 Task: Look for space in Jūybār, Iran from 4th June, 2023 to 15th June, 2023 for 2 adults in price range Rs.10000 to Rs.15000. Place can be entire place with 1  bedroom having 1 bed and 1 bathroom. Property type can be house, flat, guest house, hotel. Booking option can be shelf check-in. Required host language is English.
Action: Mouse moved to (537, 82)
Screenshot: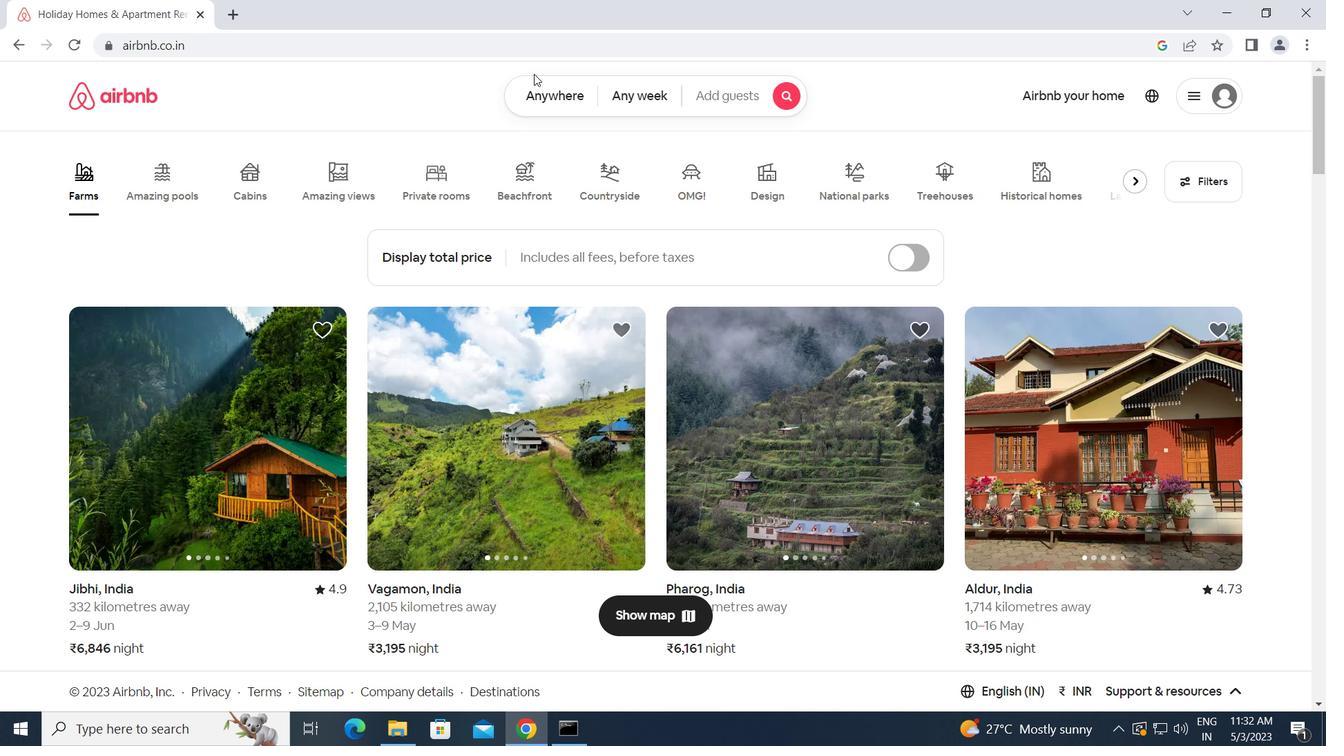 
Action: Mouse pressed left at (537, 82)
Screenshot: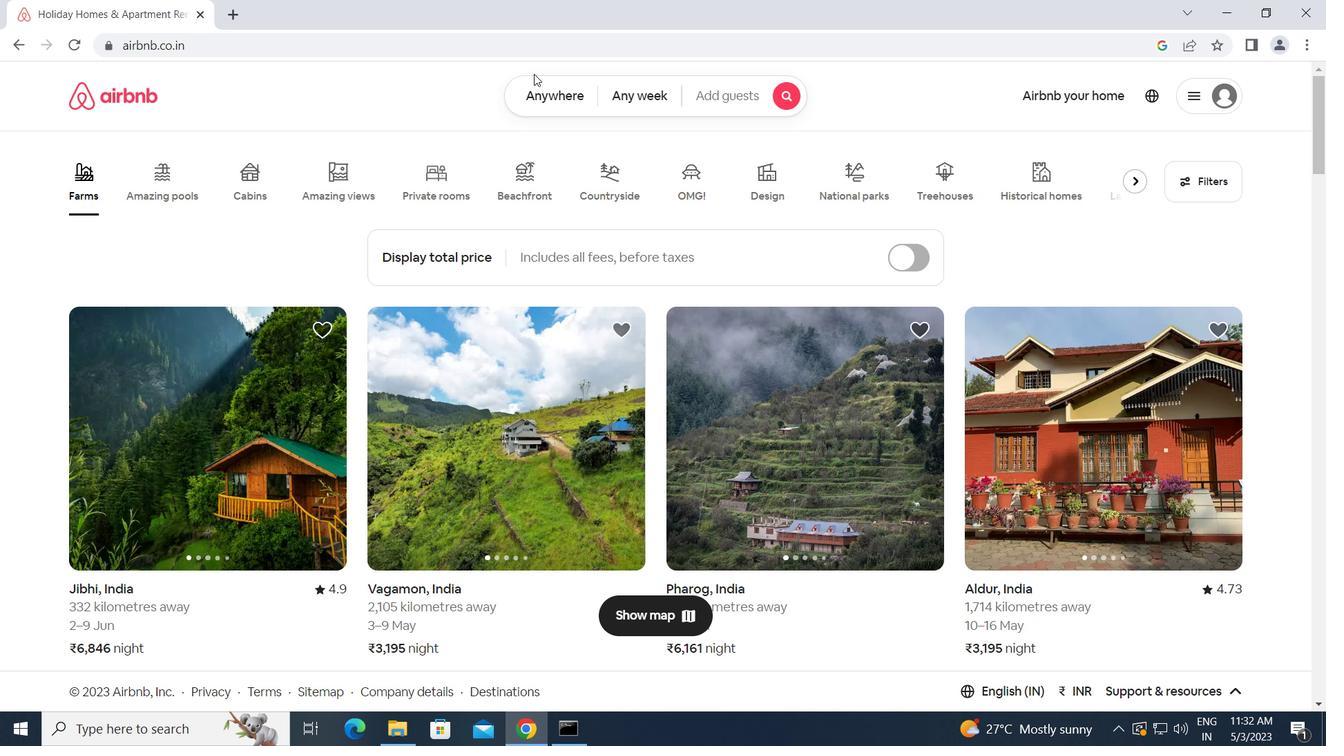 
Action: Mouse moved to (453, 149)
Screenshot: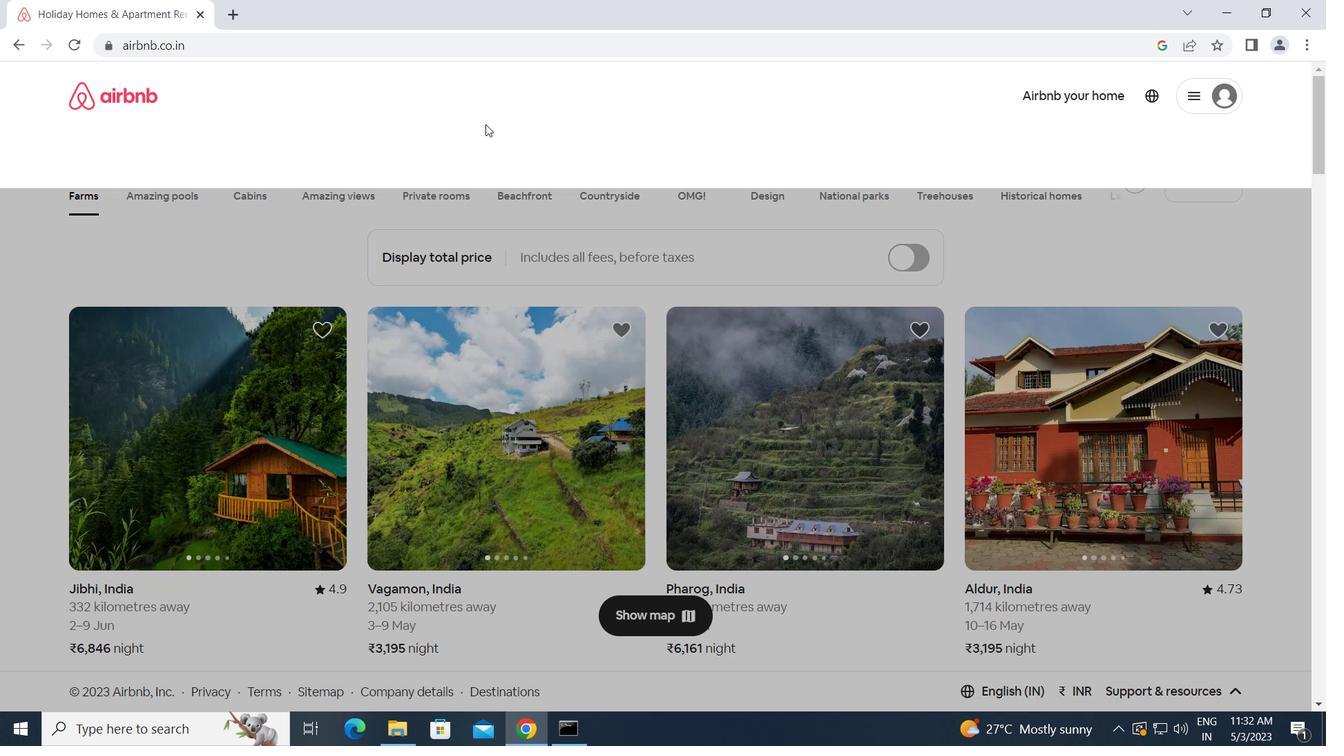 
Action: Mouse pressed left at (453, 149)
Screenshot: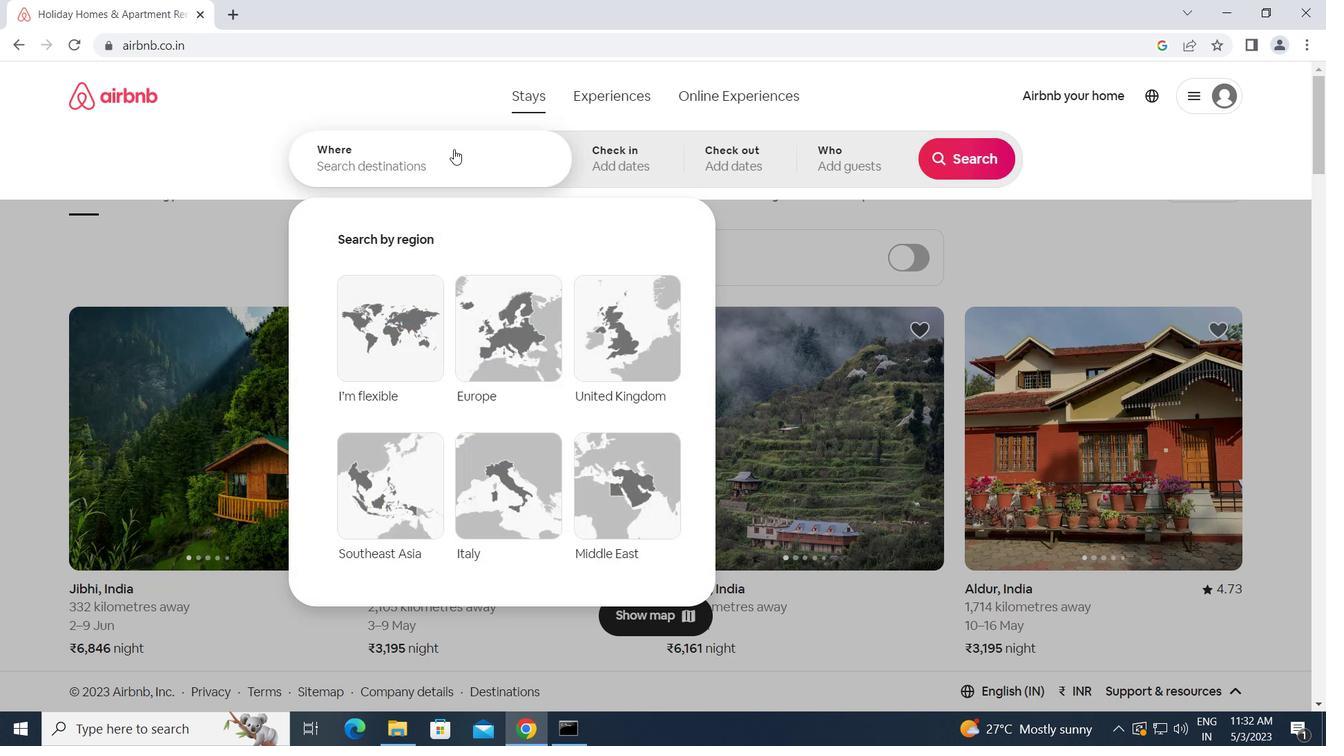 
Action: Key pressed j<Key.caps_lock>uybar,<Key.space><Key.caps_lock>i<Key.caps_lock>ran<Key.enter>
Screenshot: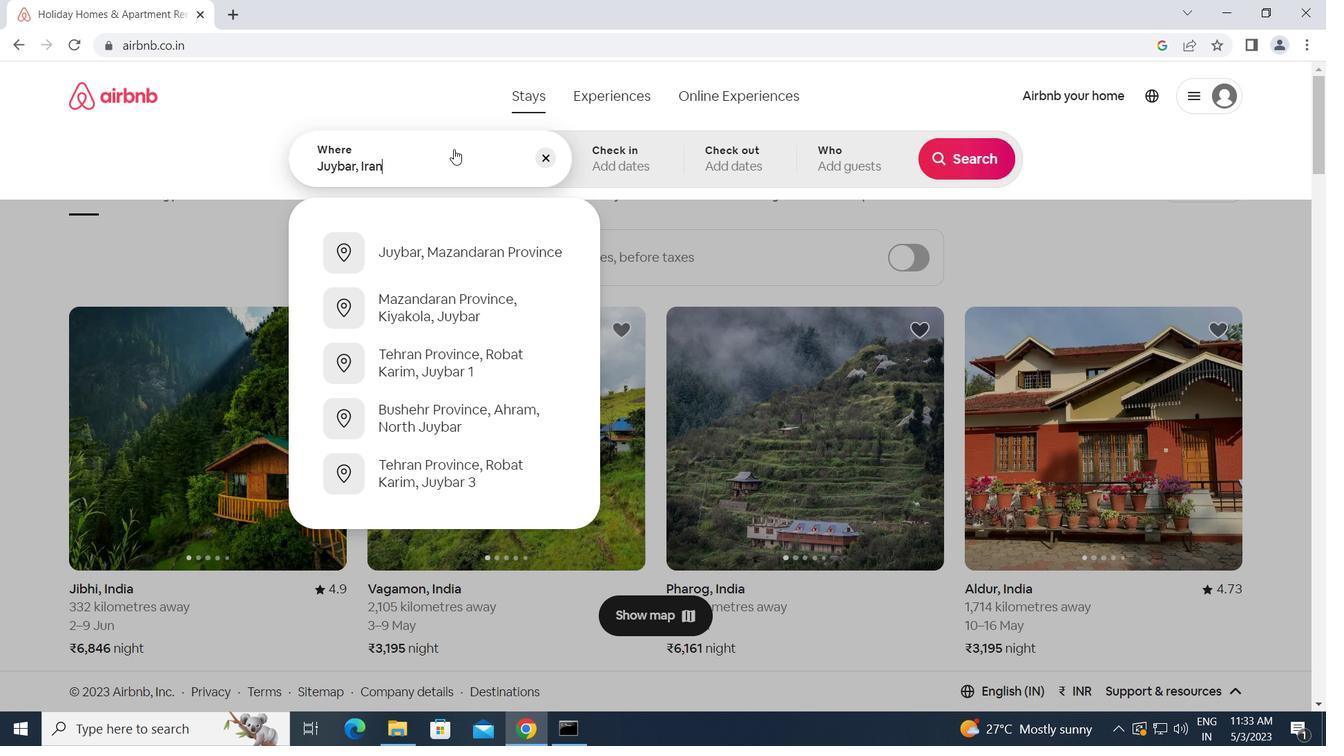 
Action: Mouse moved to (707, 410)
Screenshot: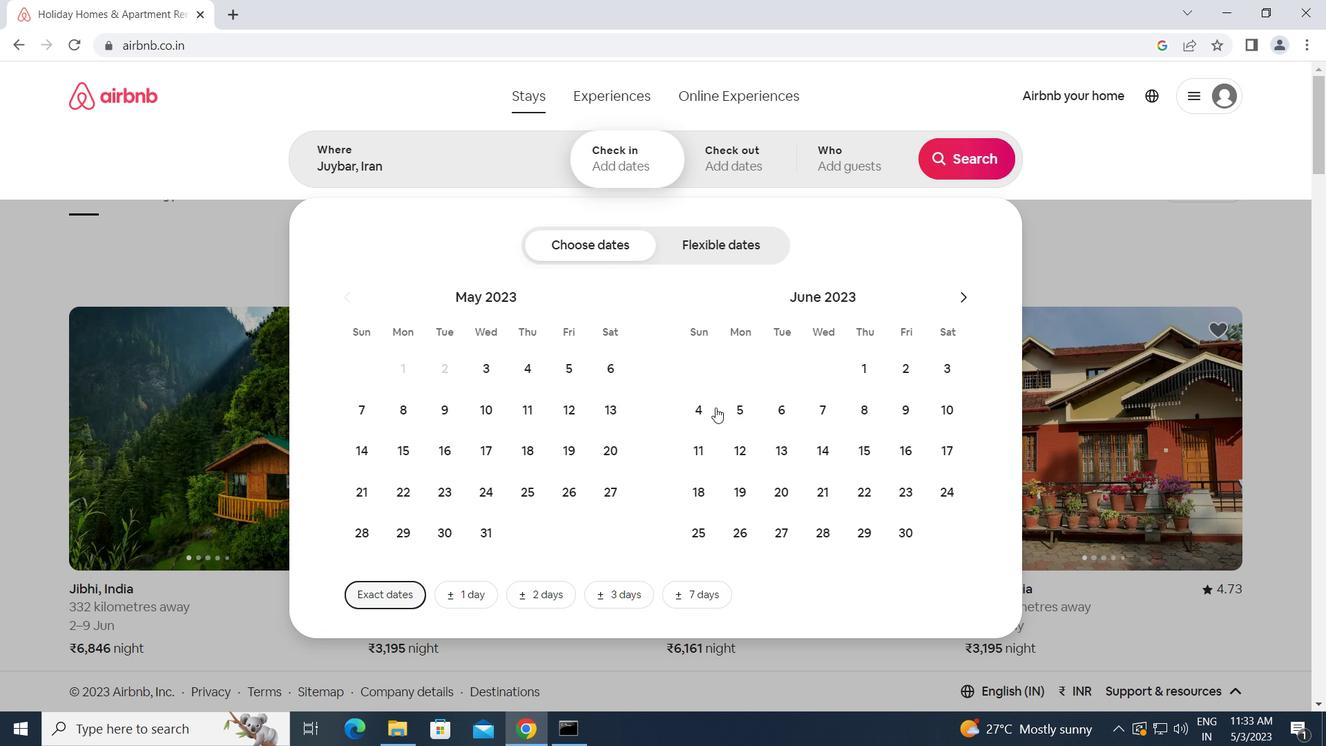 
Action: Mouse pressed left at (707, 410)
Screenshot: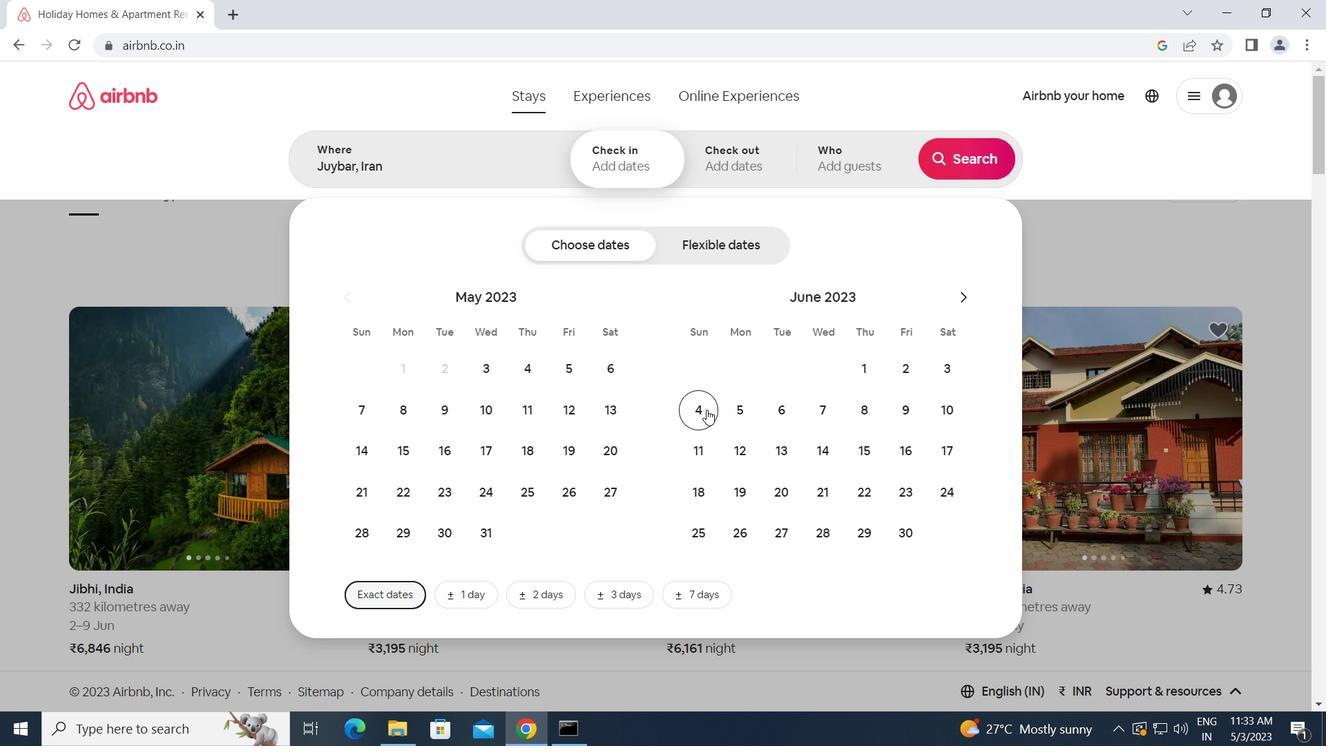 
Action: Mouse moved to (861, 453)
Screenshot: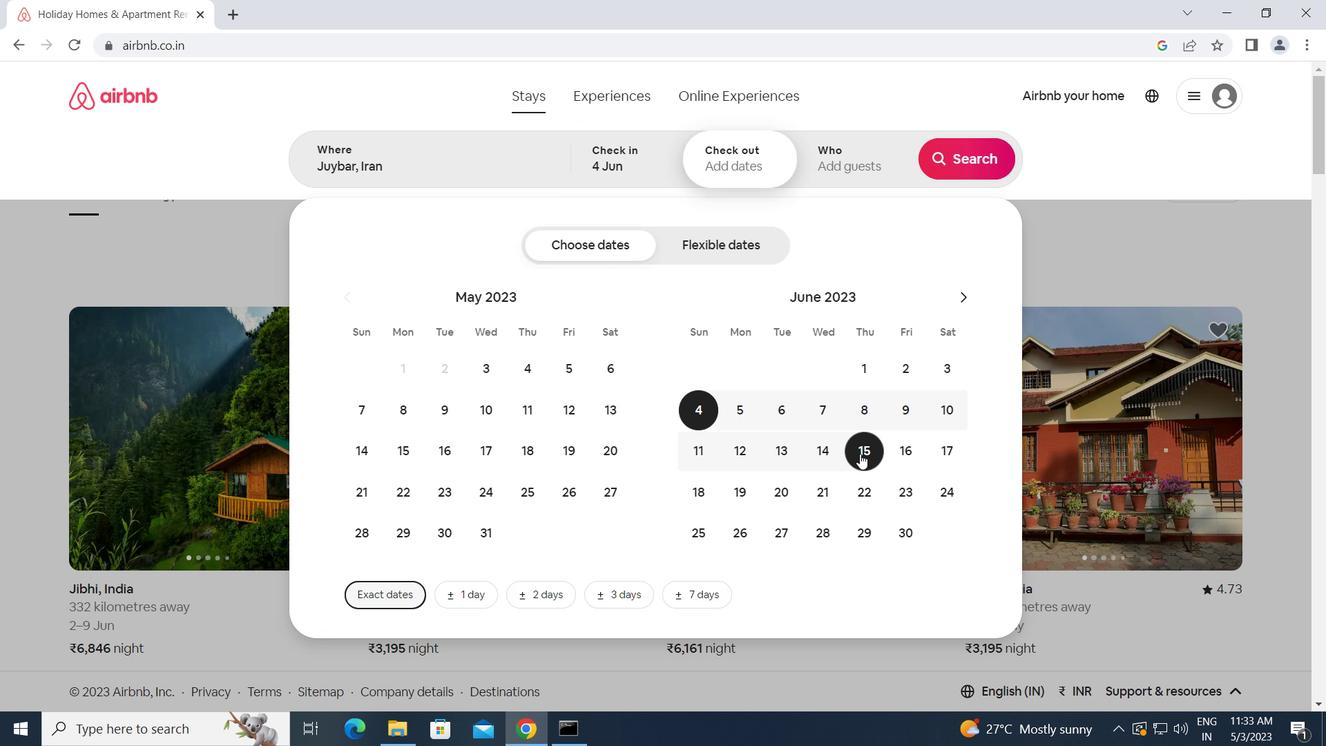 
Action: Mouse pressed left at (861, 453)
Screenshot: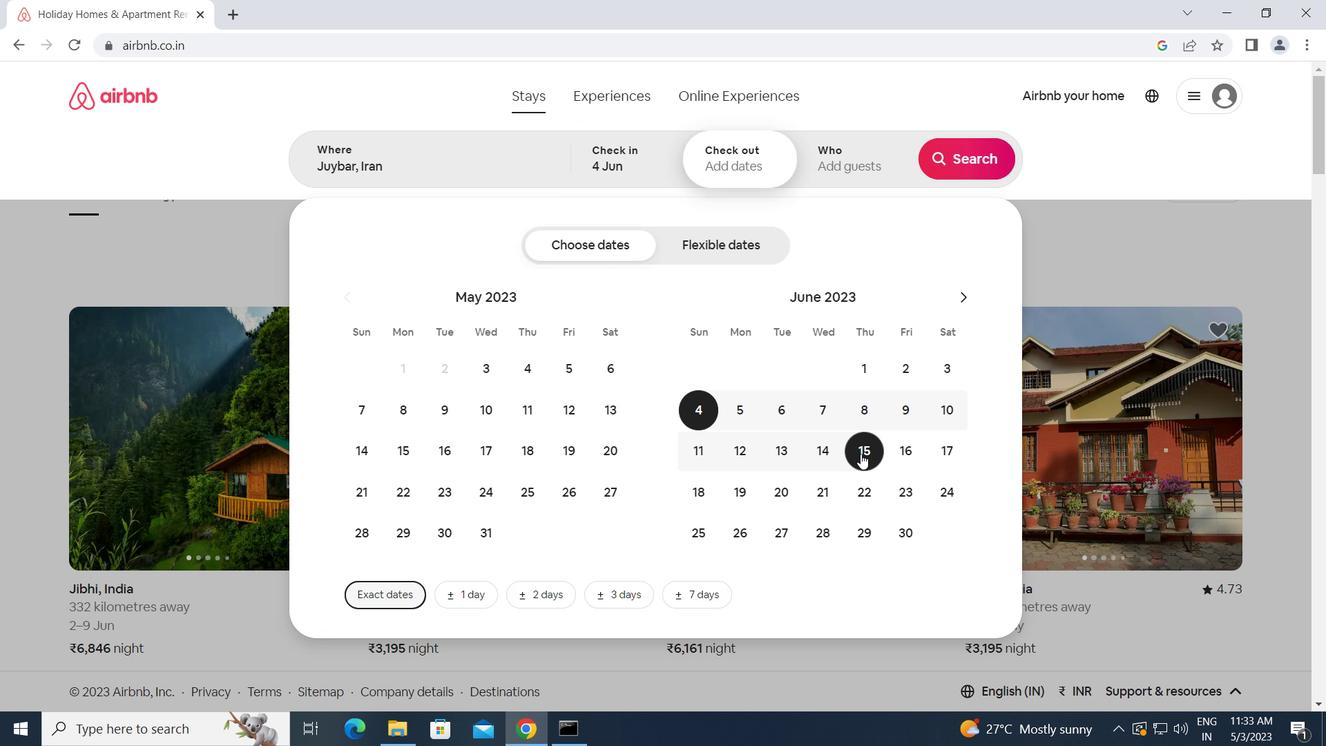 
Action: Mouse moved to (853, 160)
Screenshot: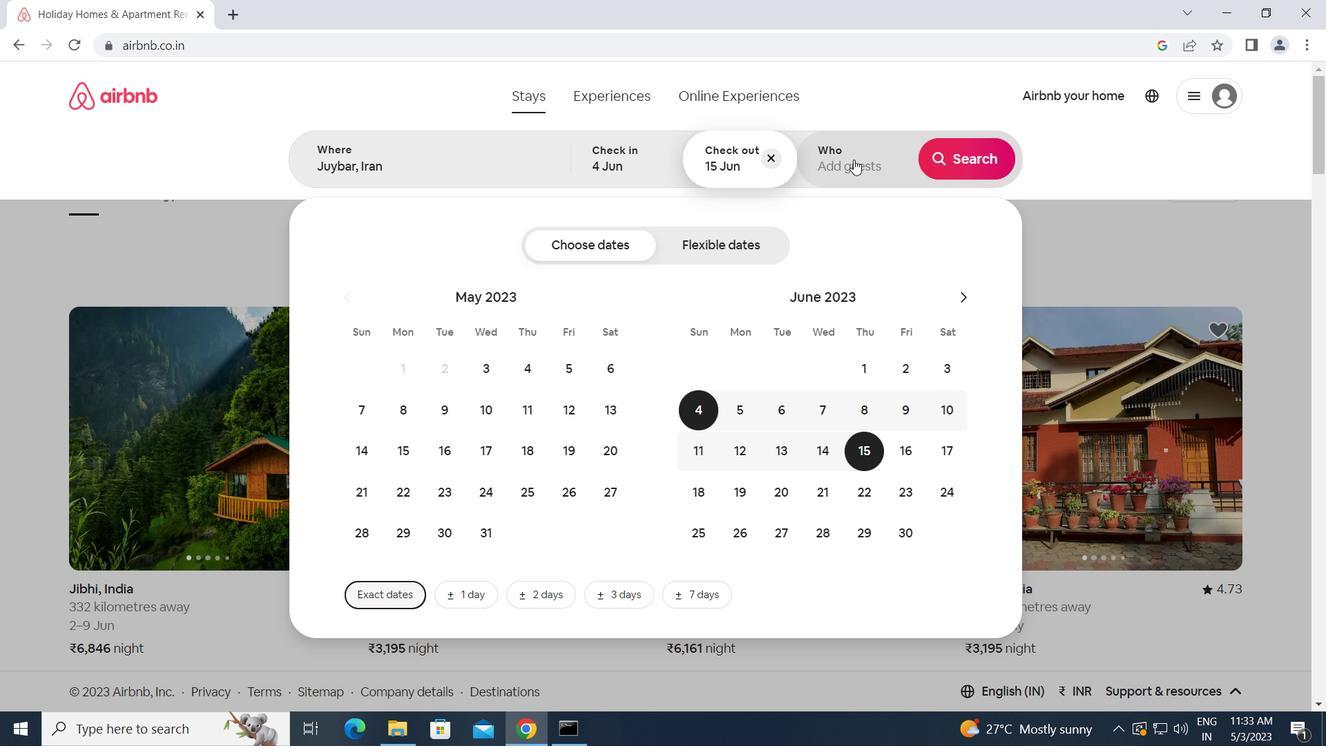 
Action: Mouse pressed left at (853, 160)
Screenshot: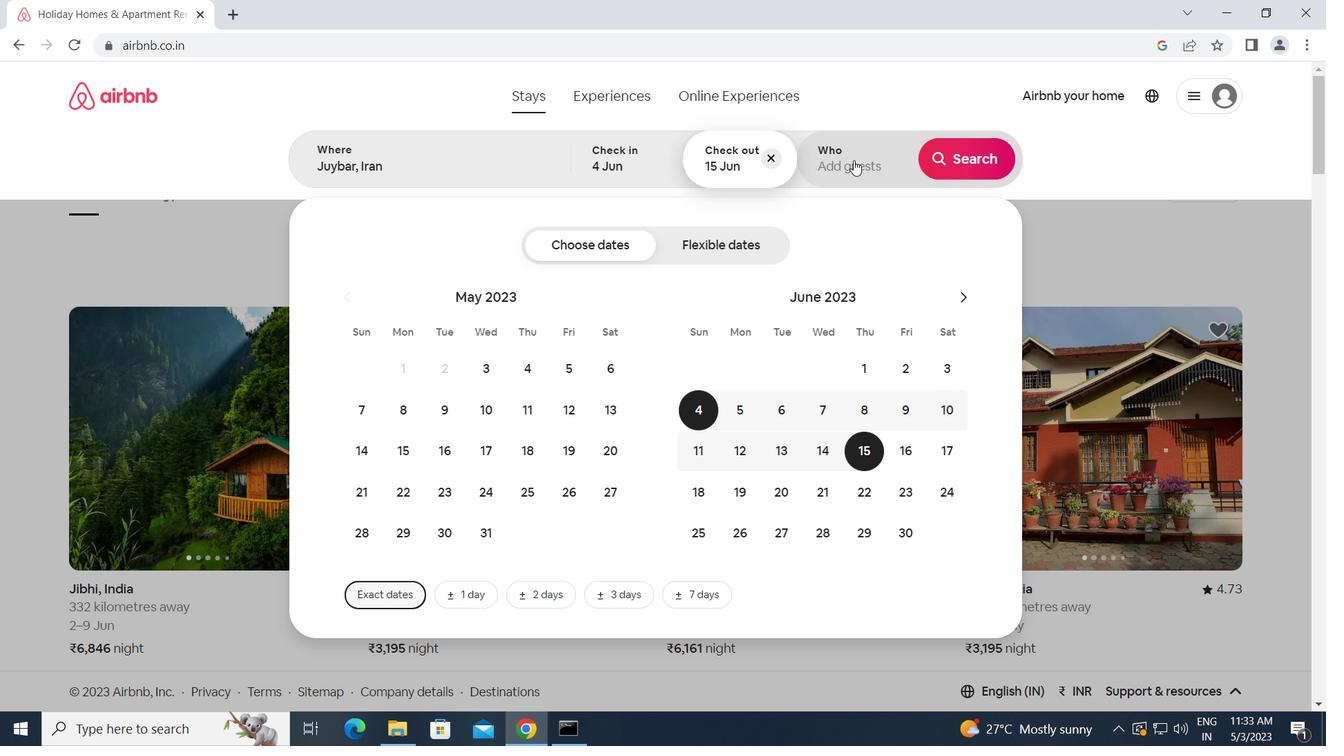
Action: Mouse moved to (974, 258)
Screenshot: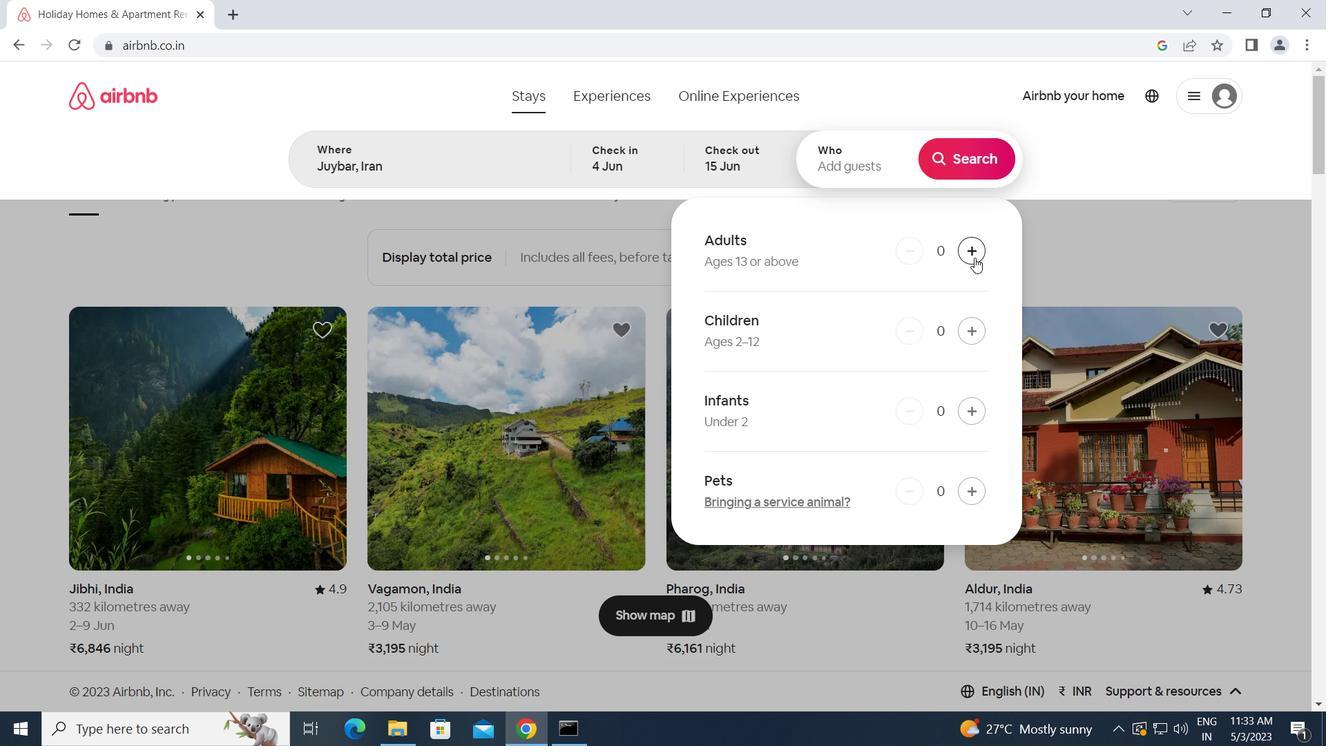 
Action: Mouse pressed left at (974, 258)
Screenshot: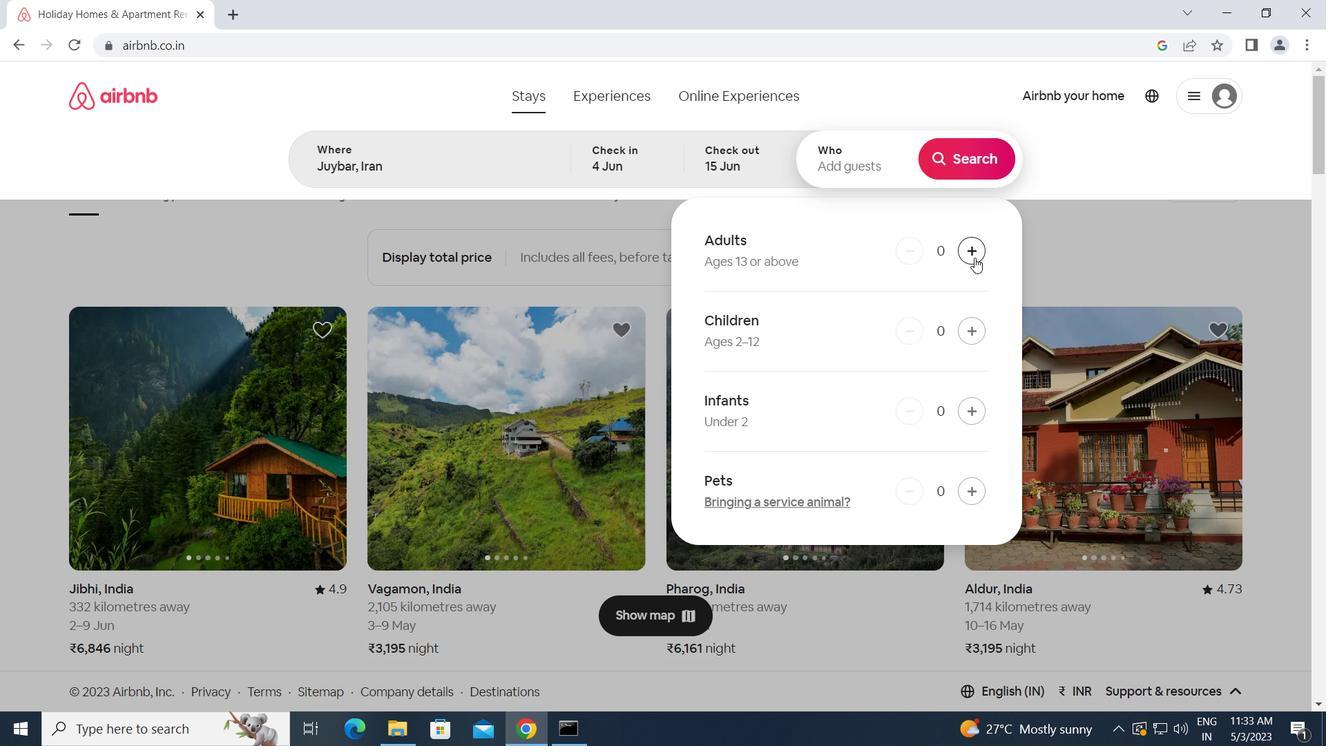 
Action: Mouse moved to (974, 258)
Screenshot: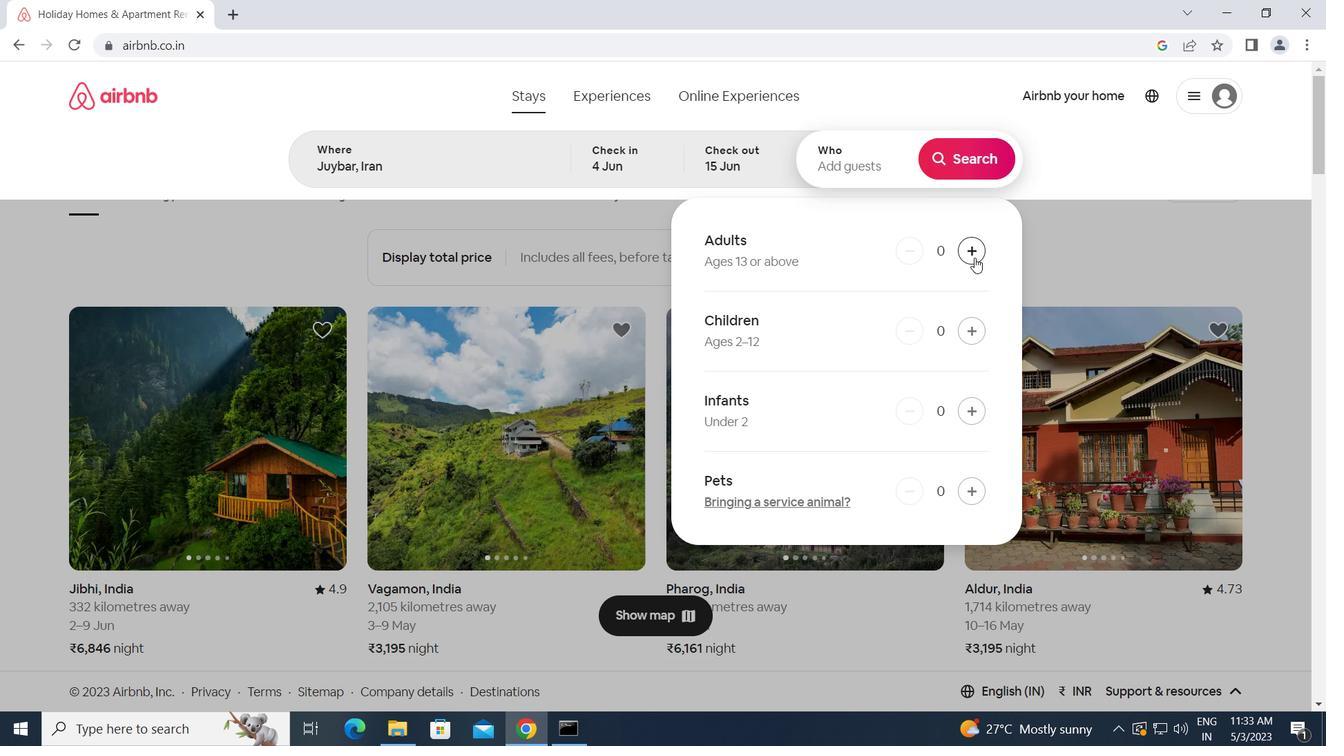 
Action: Mouse pressed left at (974, 258)
Screenshot: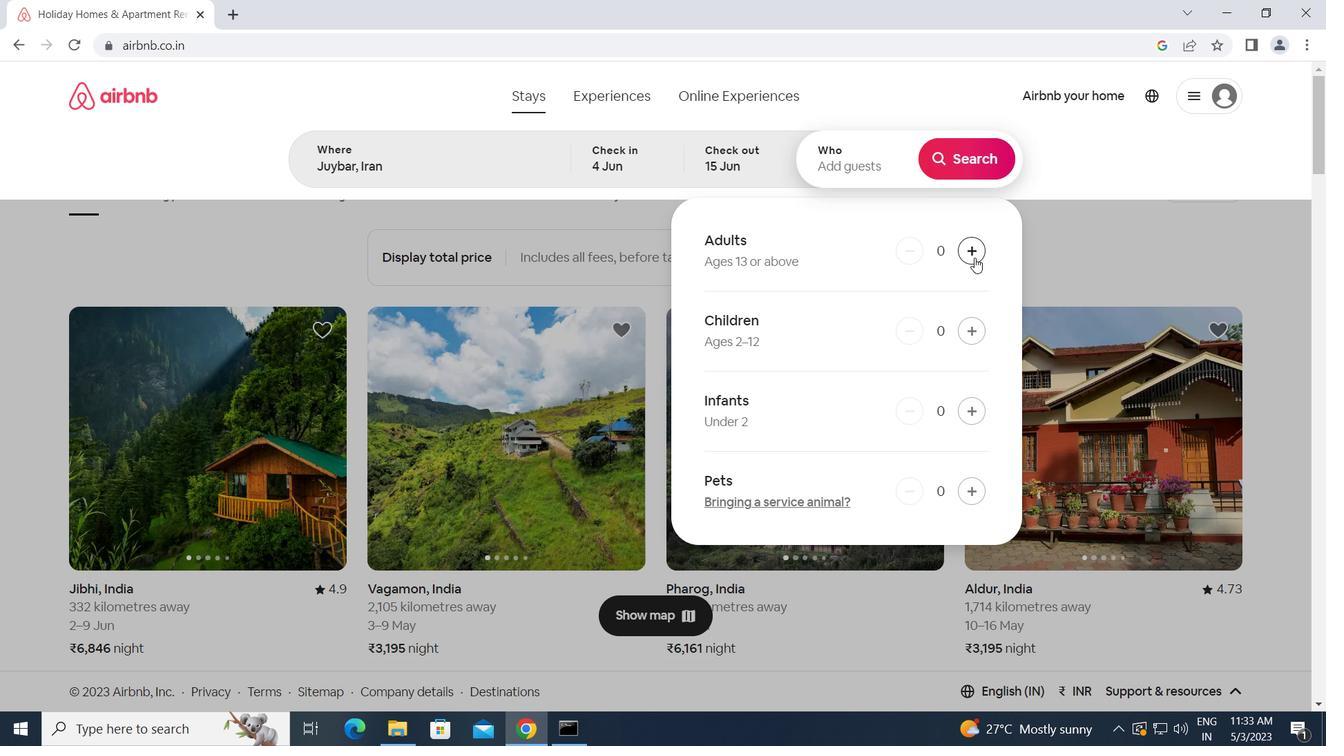 
Action: Mouse moved to (974, 149)
Screenshot: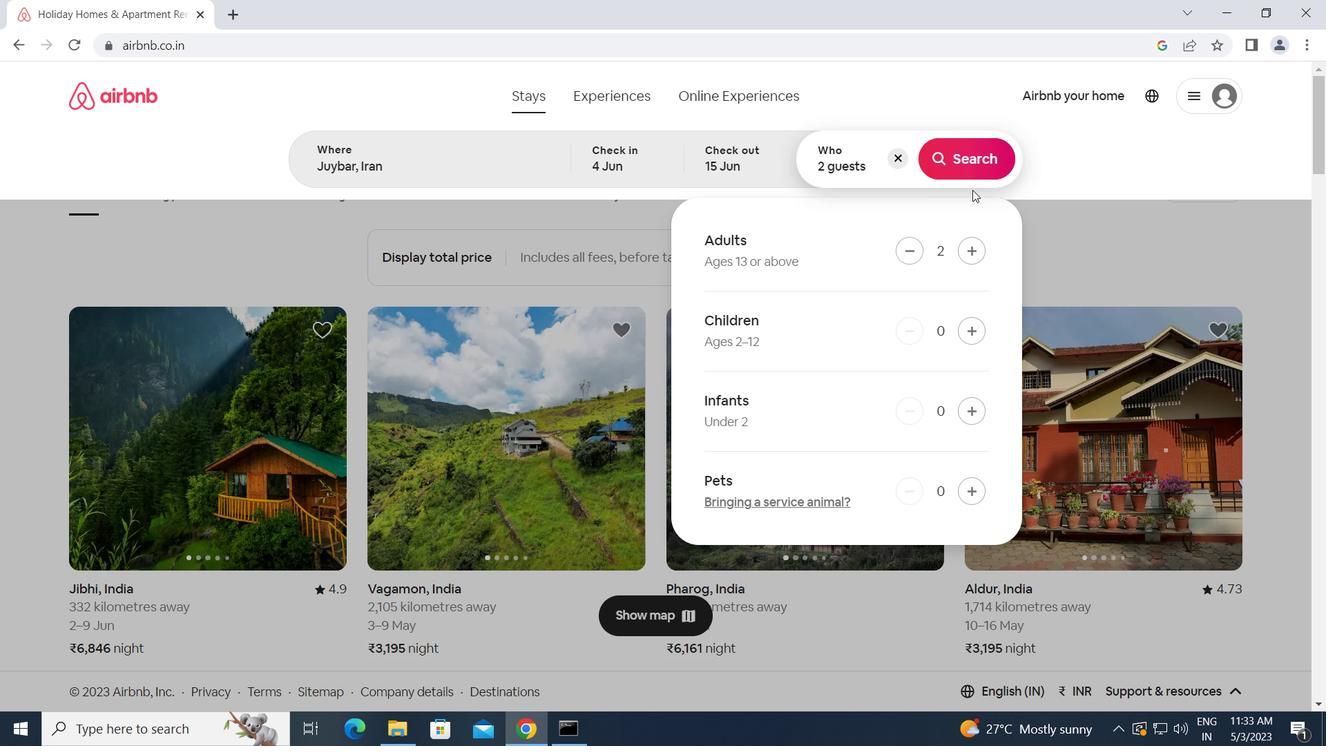 
Action: Mouse pressed left at (974, 149)
Screenshot: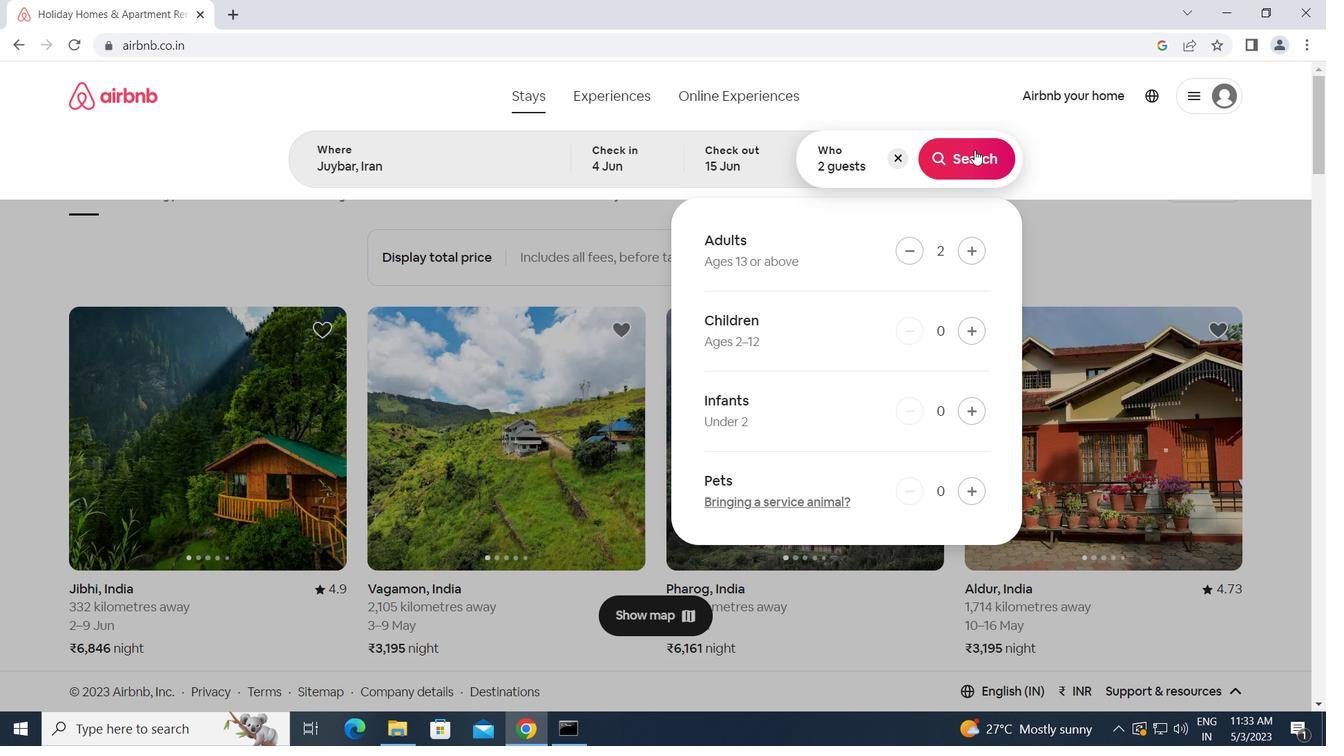 
Action: Mouse moved to (1250, 164)
Screenshot: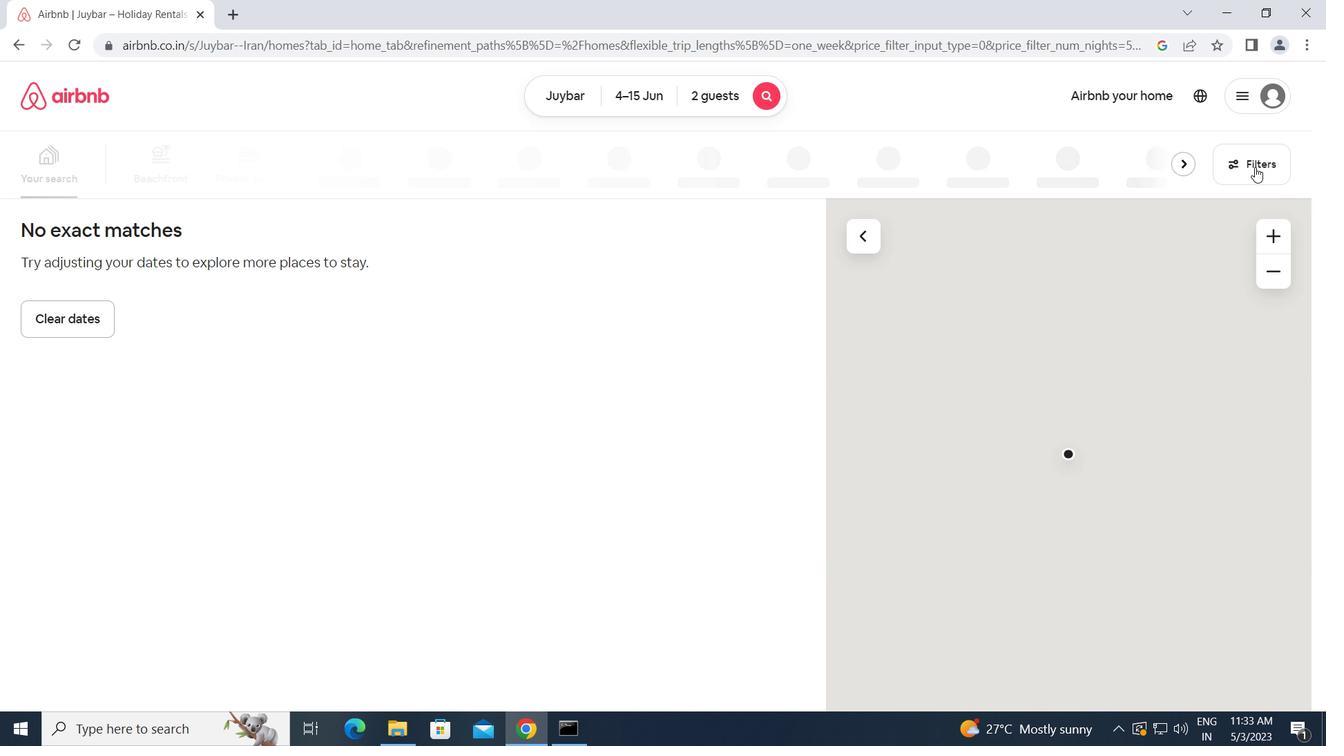
Action: Mouse pressed left at (1250, 164)
Screenshot: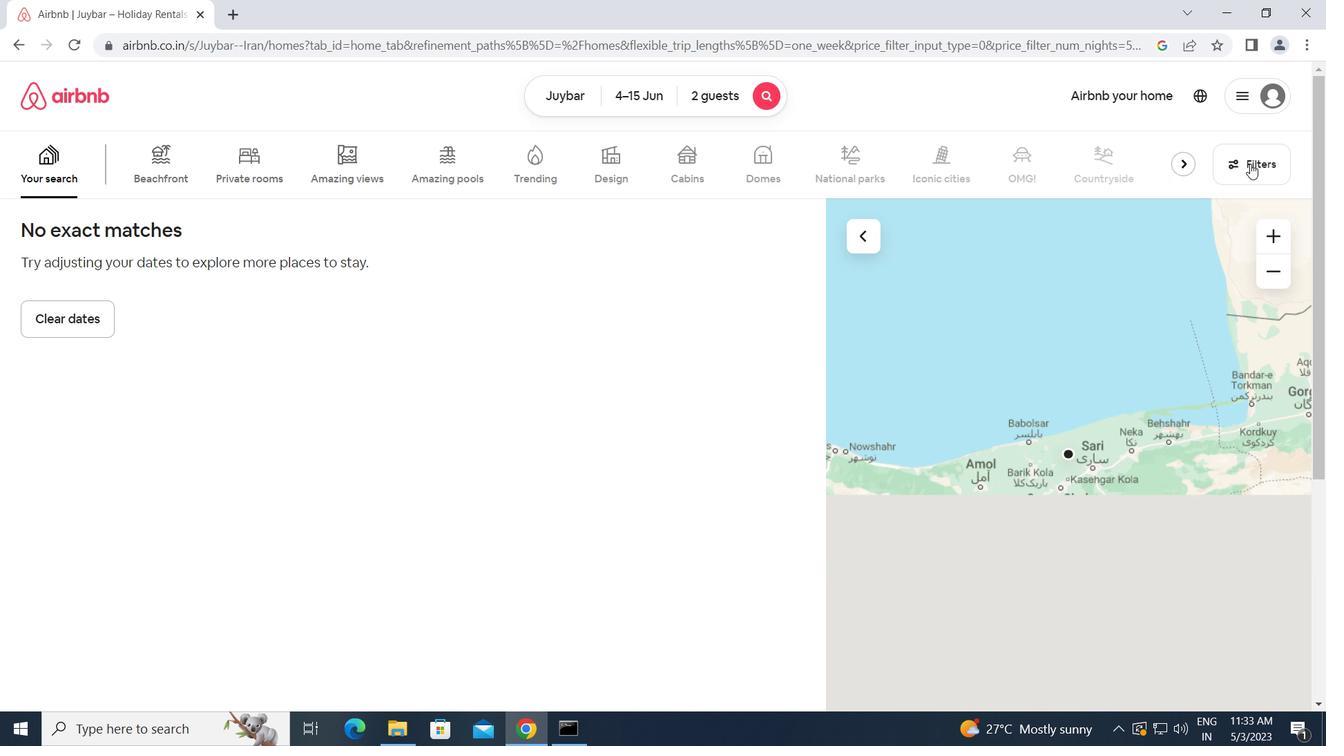
Action: Mouse moved to (433, 265)
Screenshot: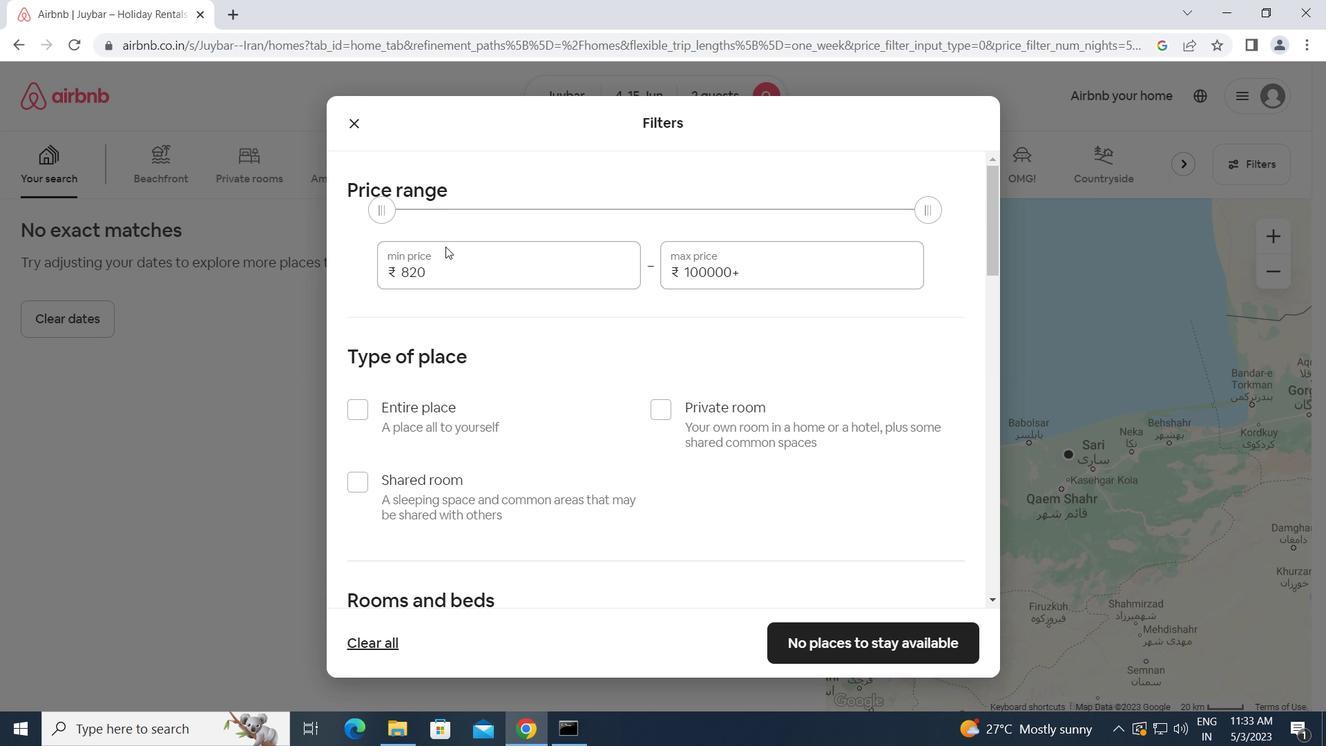 
Action: Mouse pressed left at (433, 265)
Screenshot: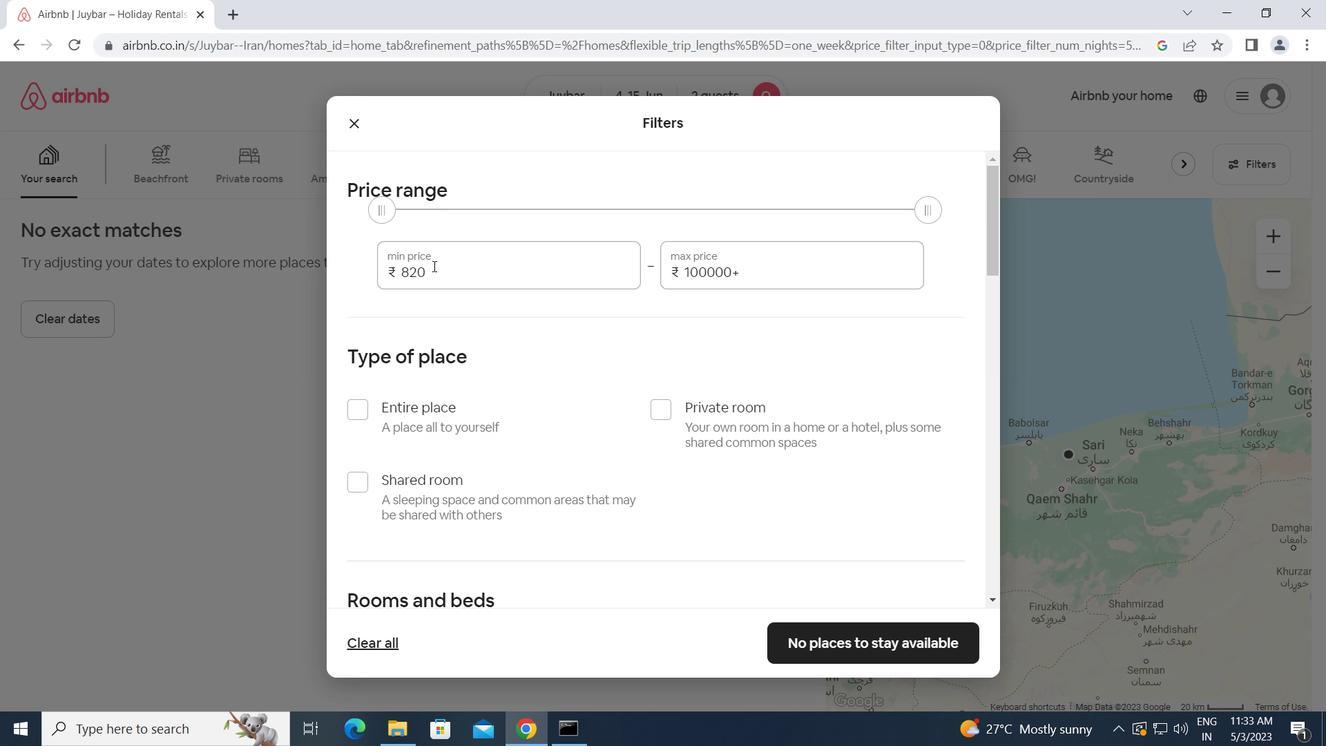 
Action: Mouse moved to (368, 277)
Screenshot: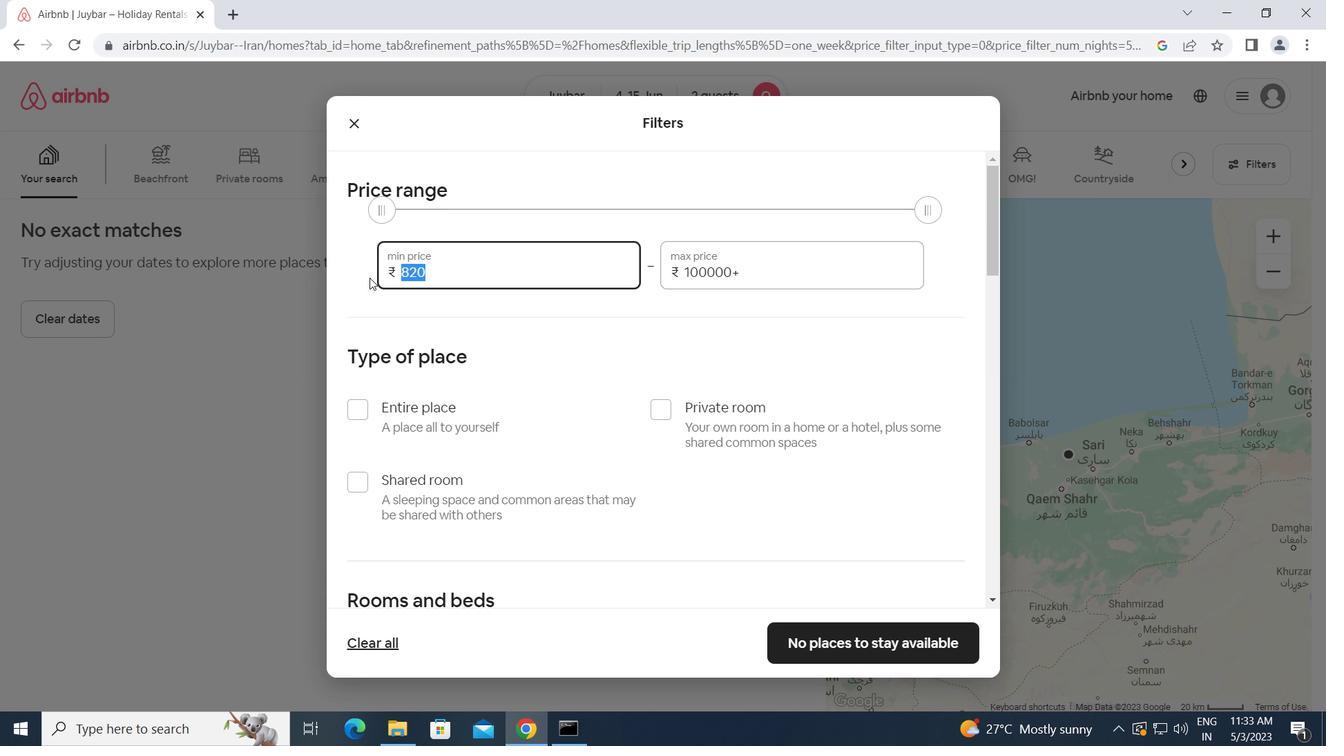 
Action: Key pressed 10000<Key.tab>1<Key.backspace><Key.backspace><Key.backspace><Key.backspace><Key.backspace><Key.backspace><Key.backspace><Key.backspace><Key.backspace><Key.backspace><Key.backspace><Key.backspace><Key.backspace><Key.backspace><Key.backspace>15000
Screenshot: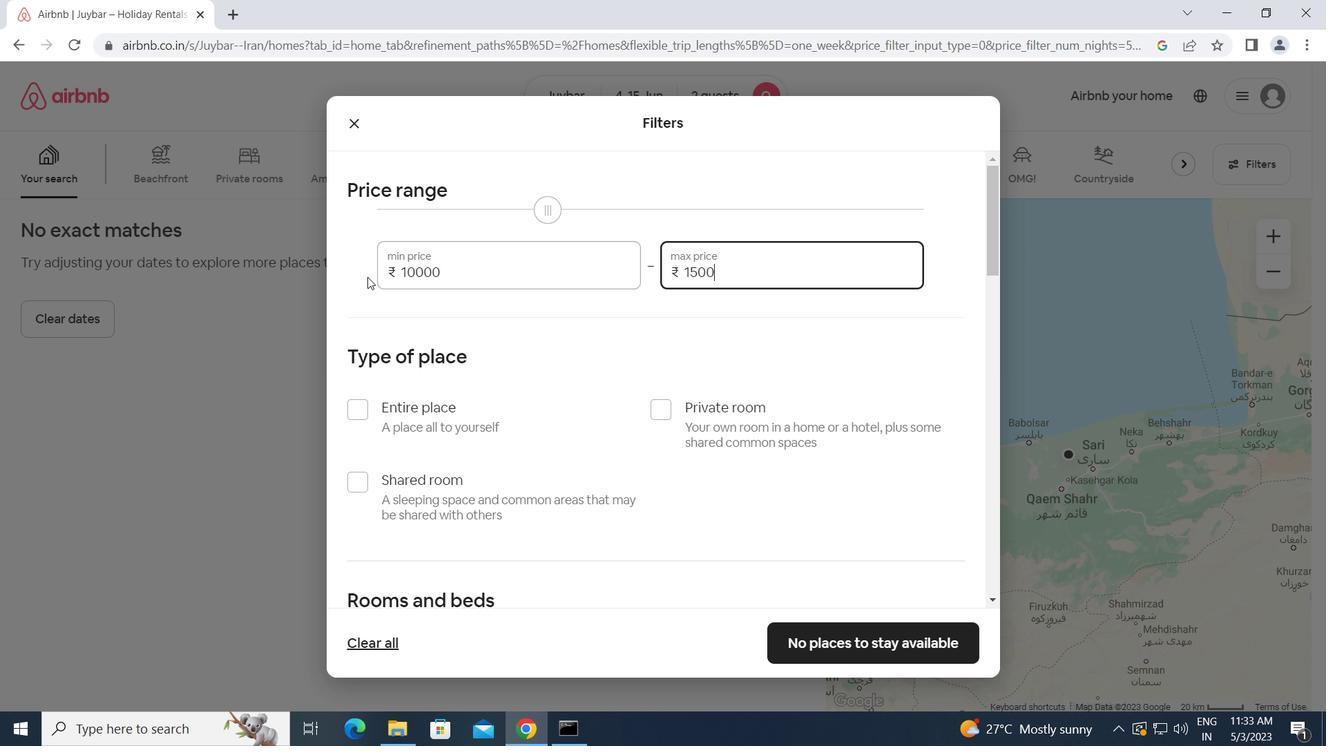 
Action: Mouse moved to (369, 289)
Screenshot: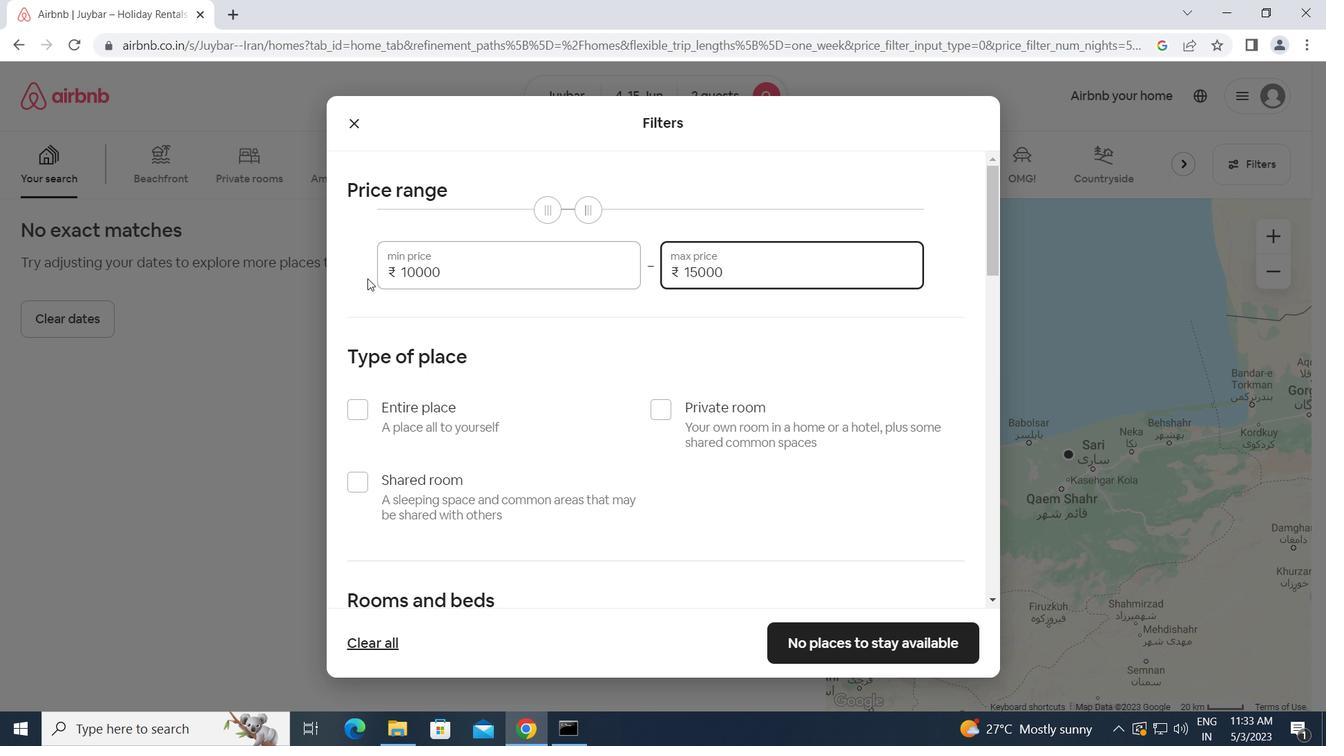 
Action: Mouse scrolled (369, 288) with delta (0, 0)
Screenshot: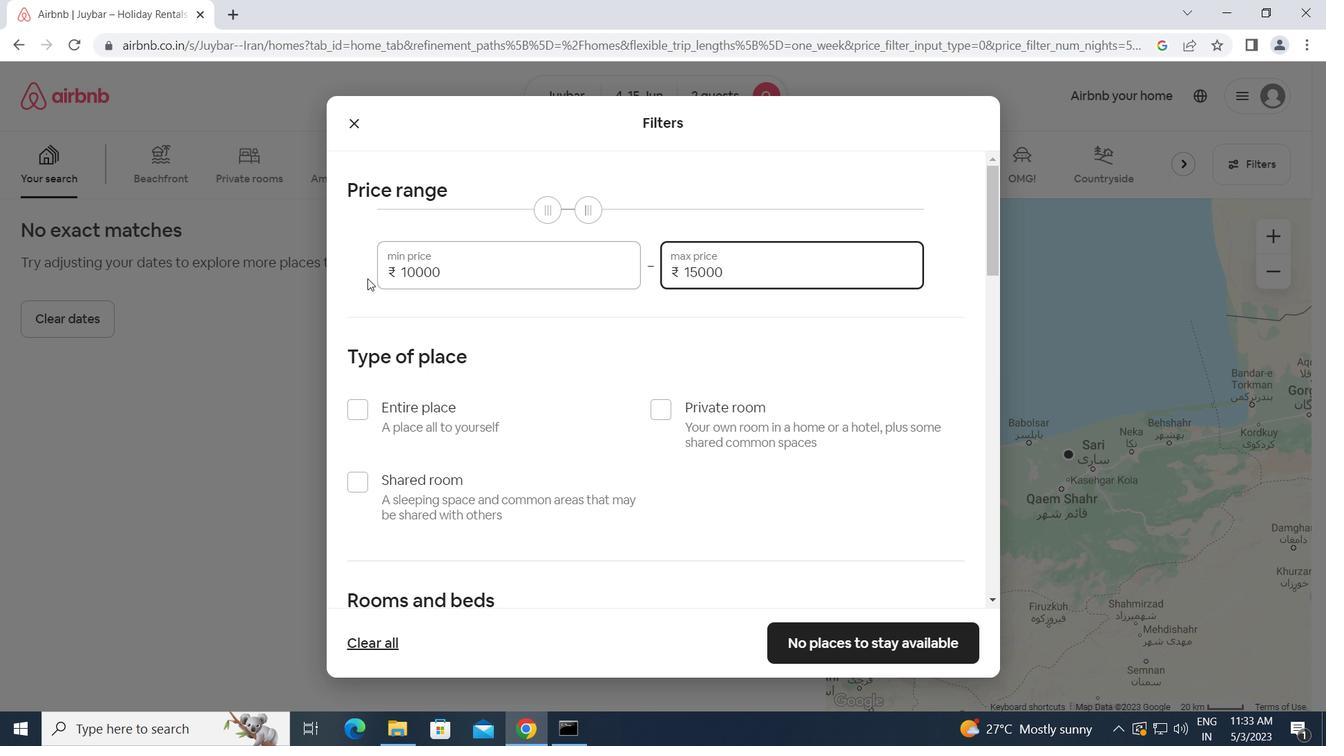 
Action: Mouse moved to (362, 330)
Screenshot: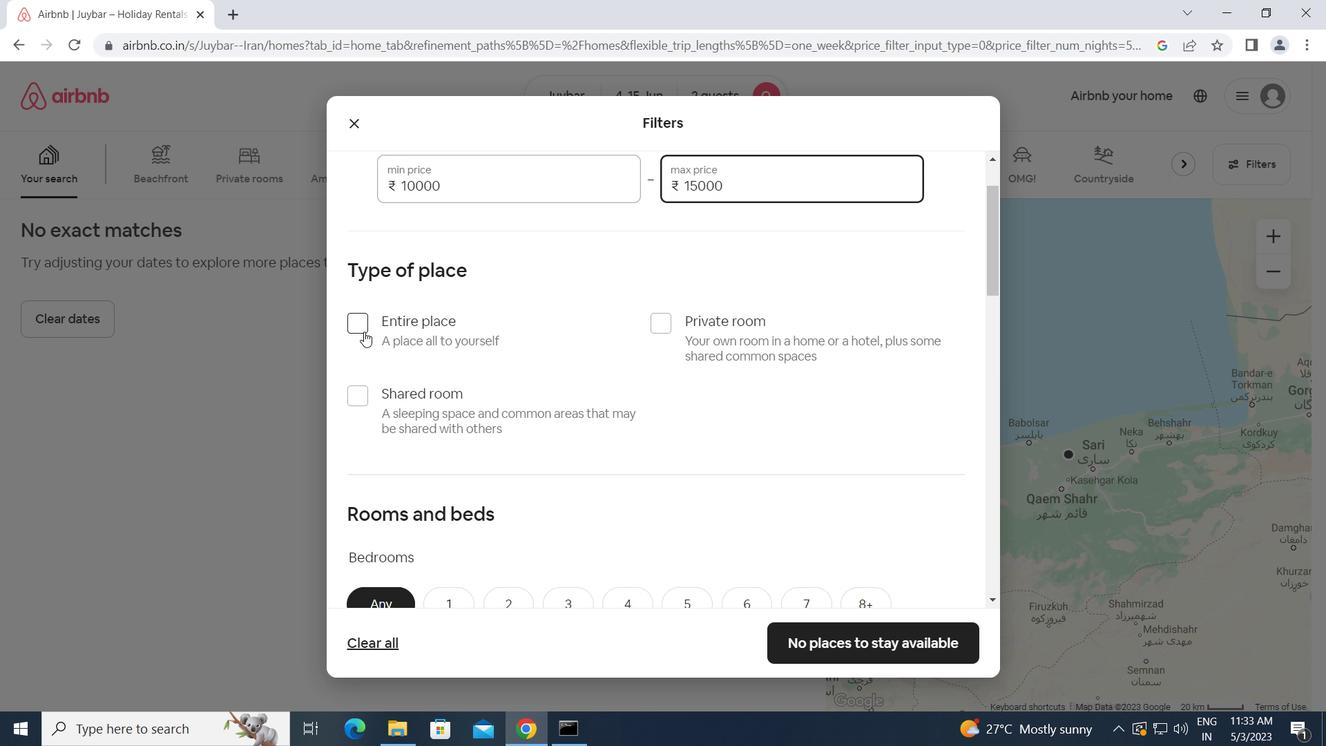 
Action: Mouse pressed left at (362, 330)
Screenshot: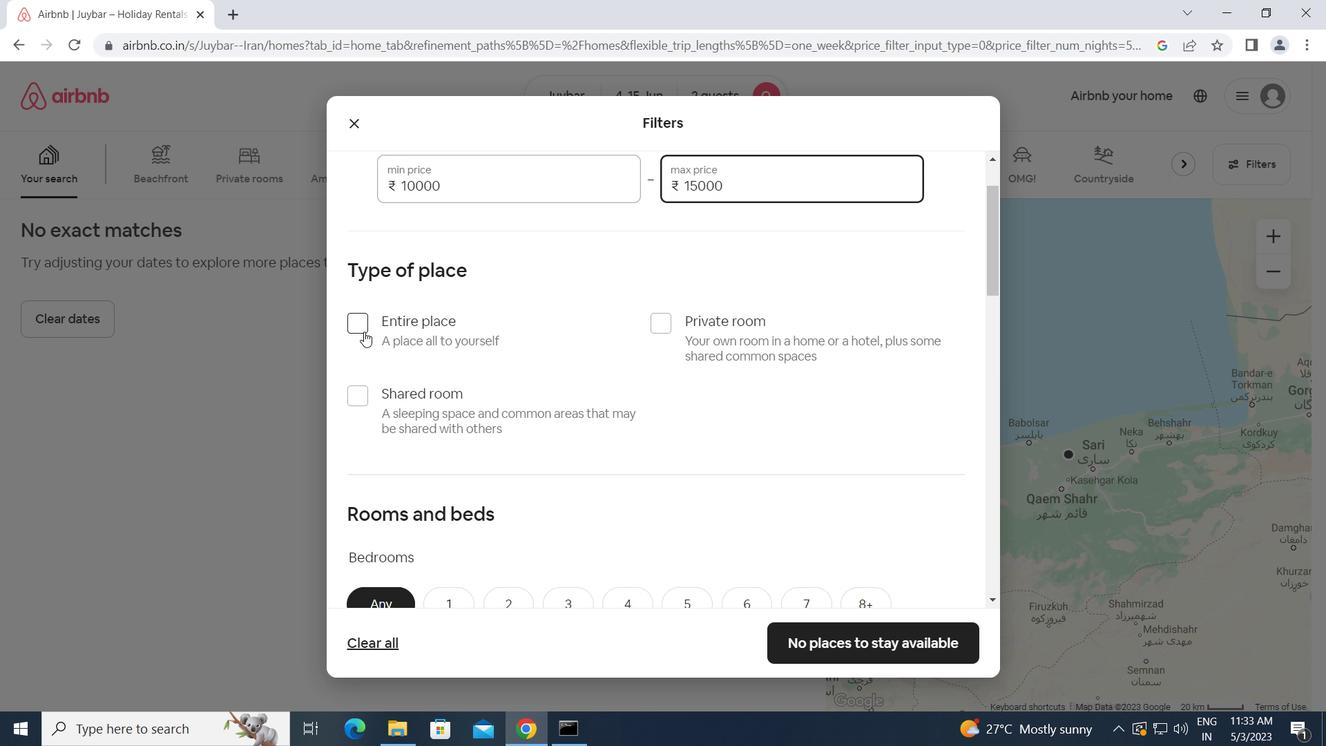 
Action: Mouse moved to (444, 354)
Screenshot: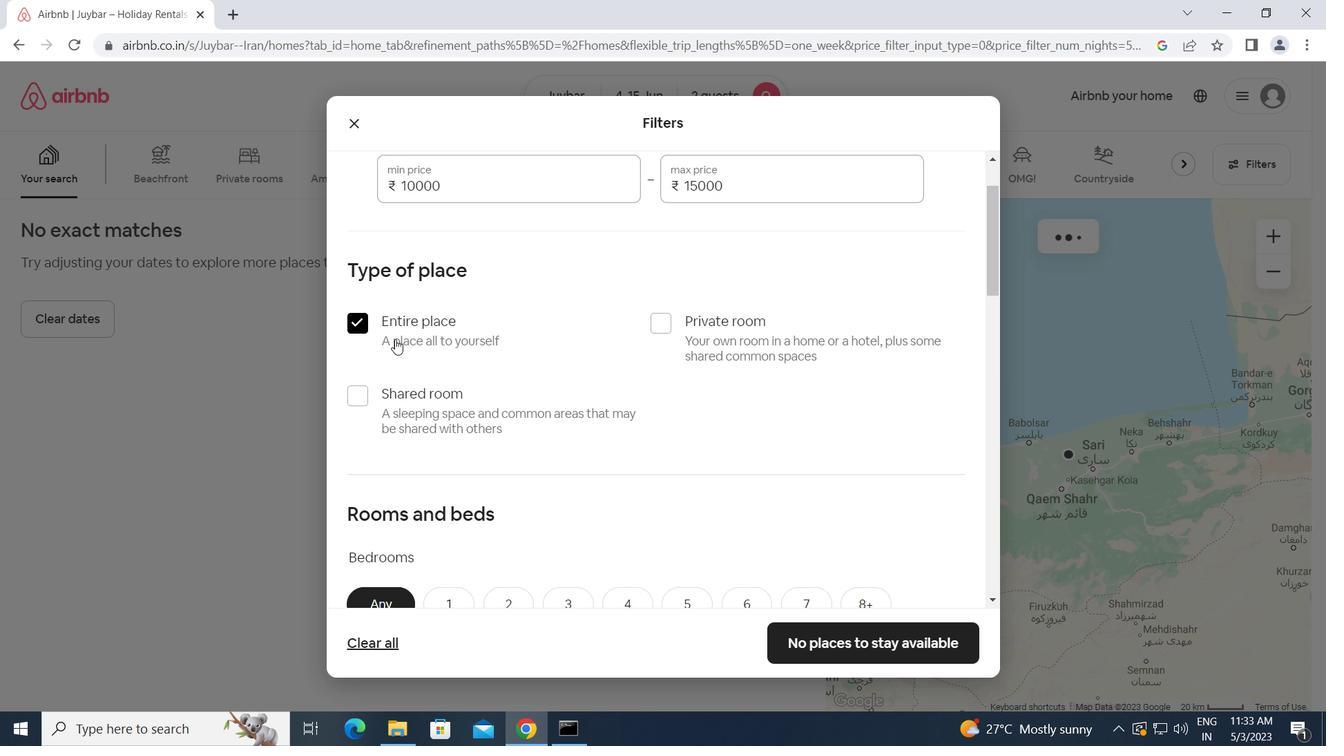 
Action: Mouse scrolled (444, 353) with delta (0, 0)
Screenshot: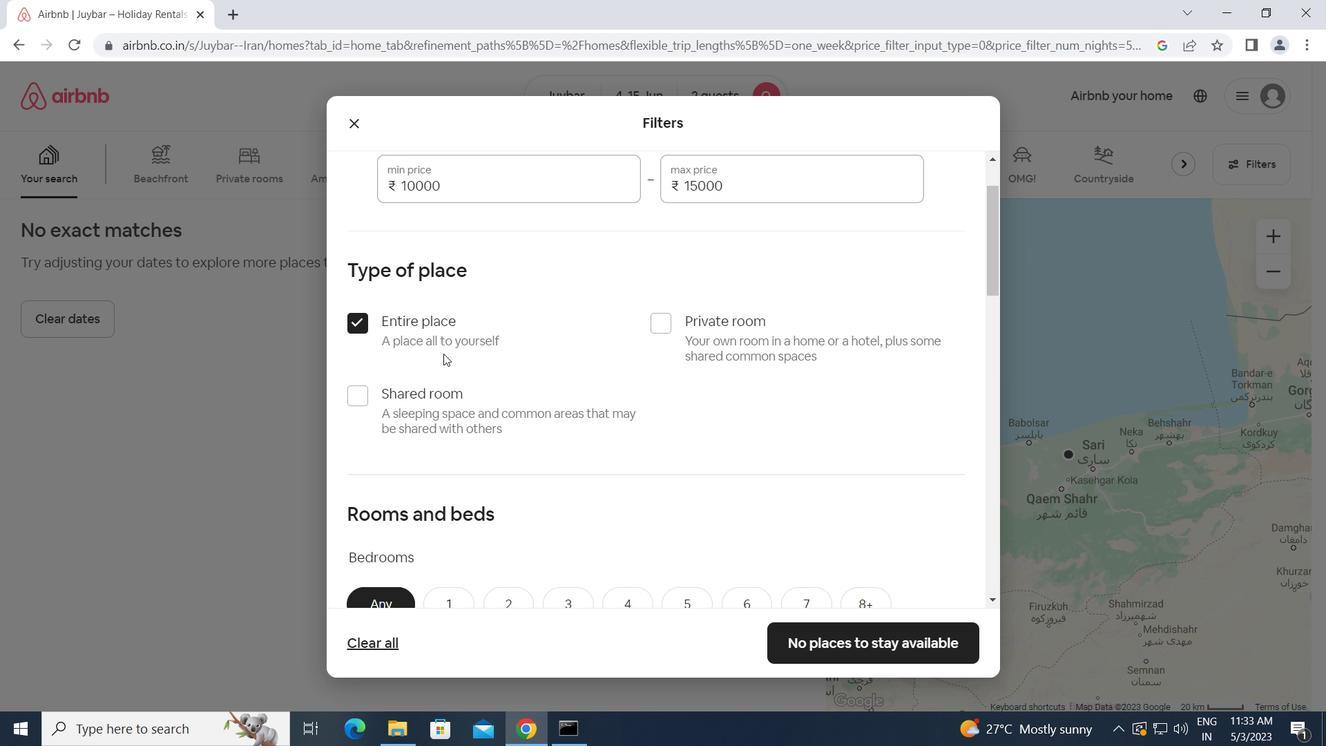 
Action: Mouse scrolled (444, 353) with delta (0, 0)
Screenshot: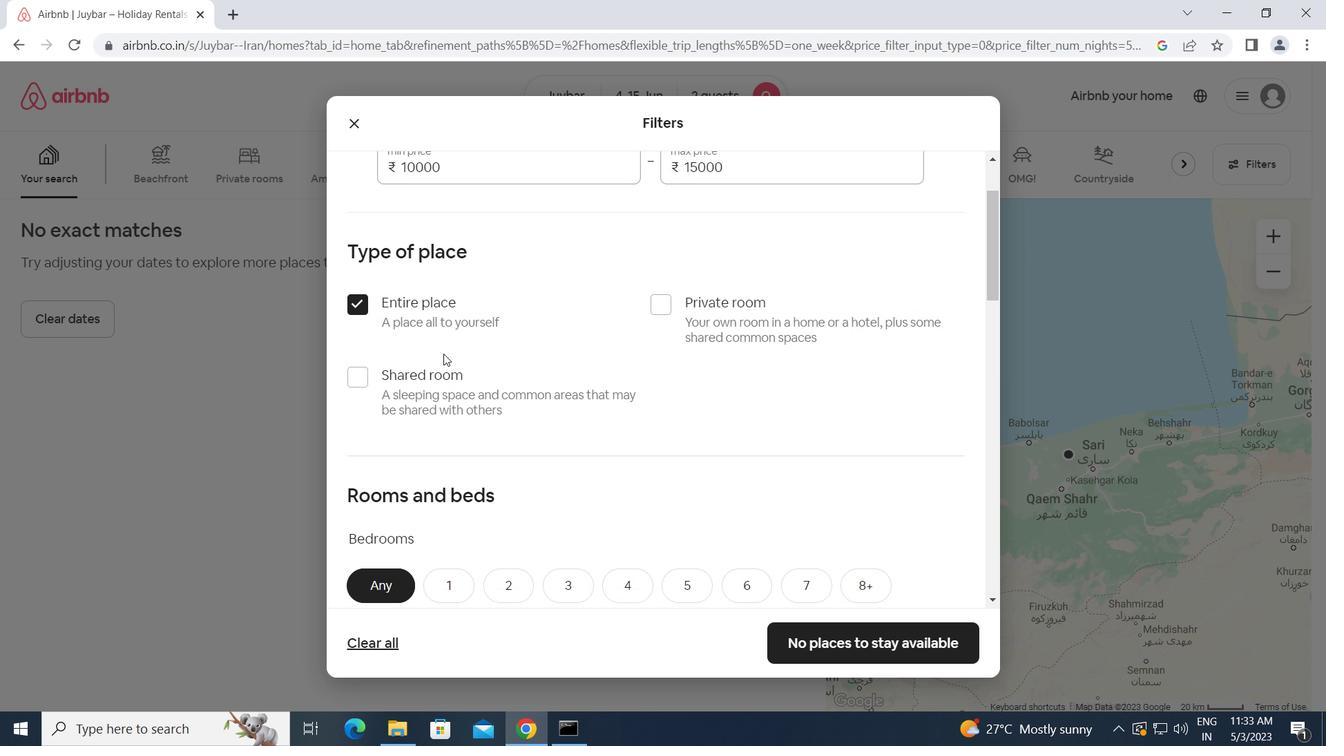 
Action: Mouse scrolled (444, 353) with delta (0, 0)
Screenshot: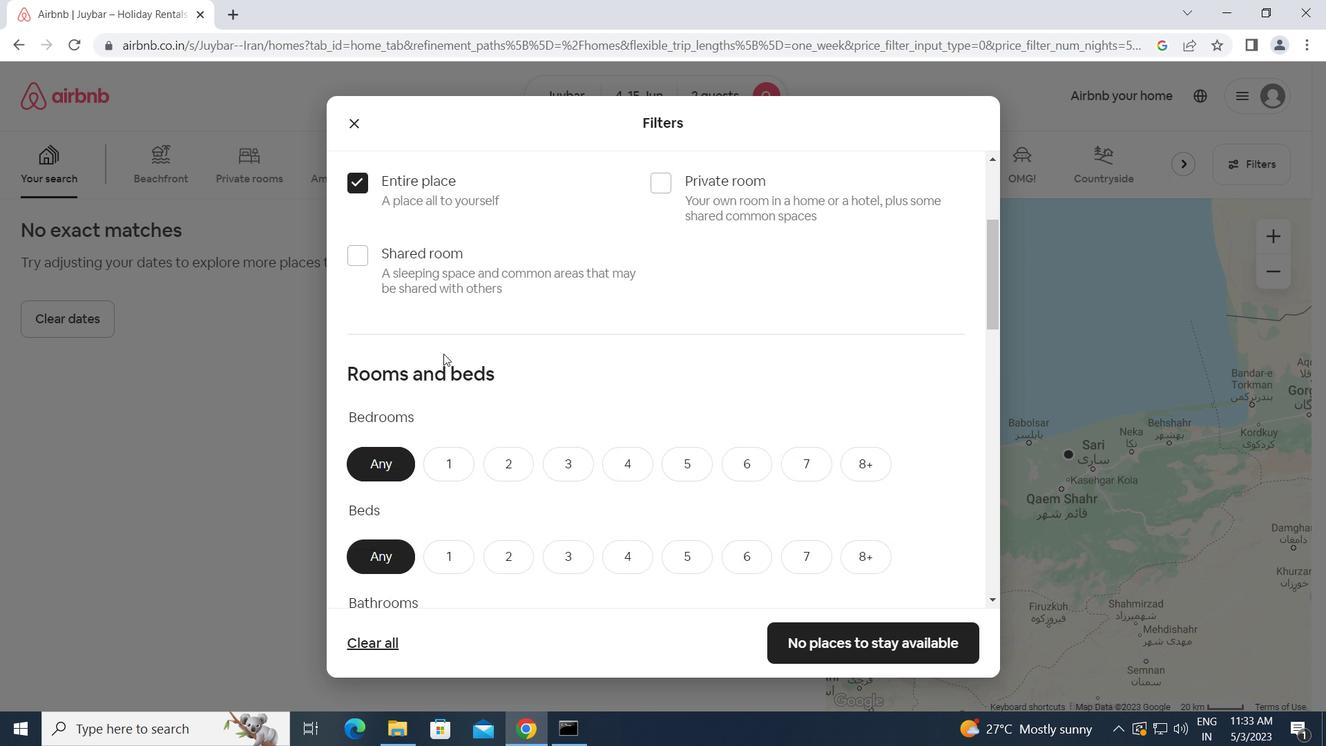 
Action: Mouse moved to (458, 350)
Screenshot: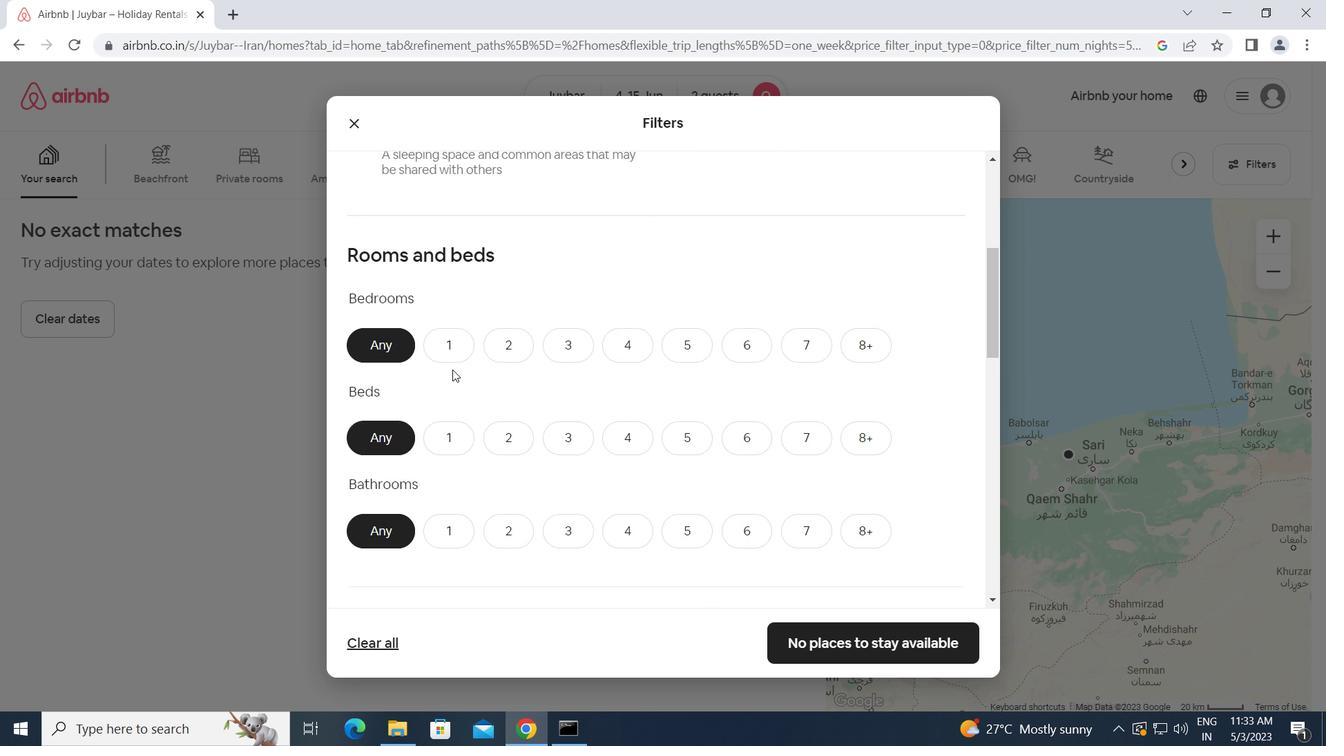 
Action: Mouse pressed left at (458, 350)
Screenshot: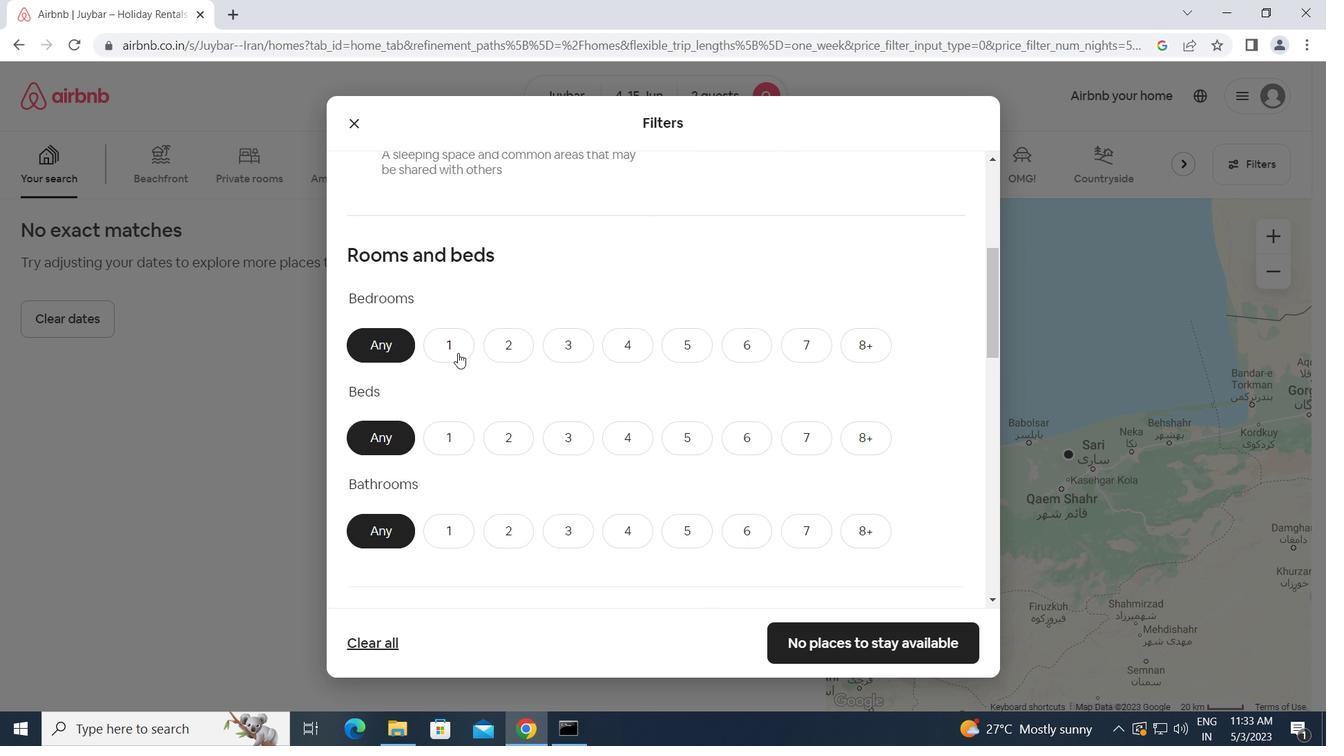 
Action: Mouse moved to (443, 425)
Screenshot: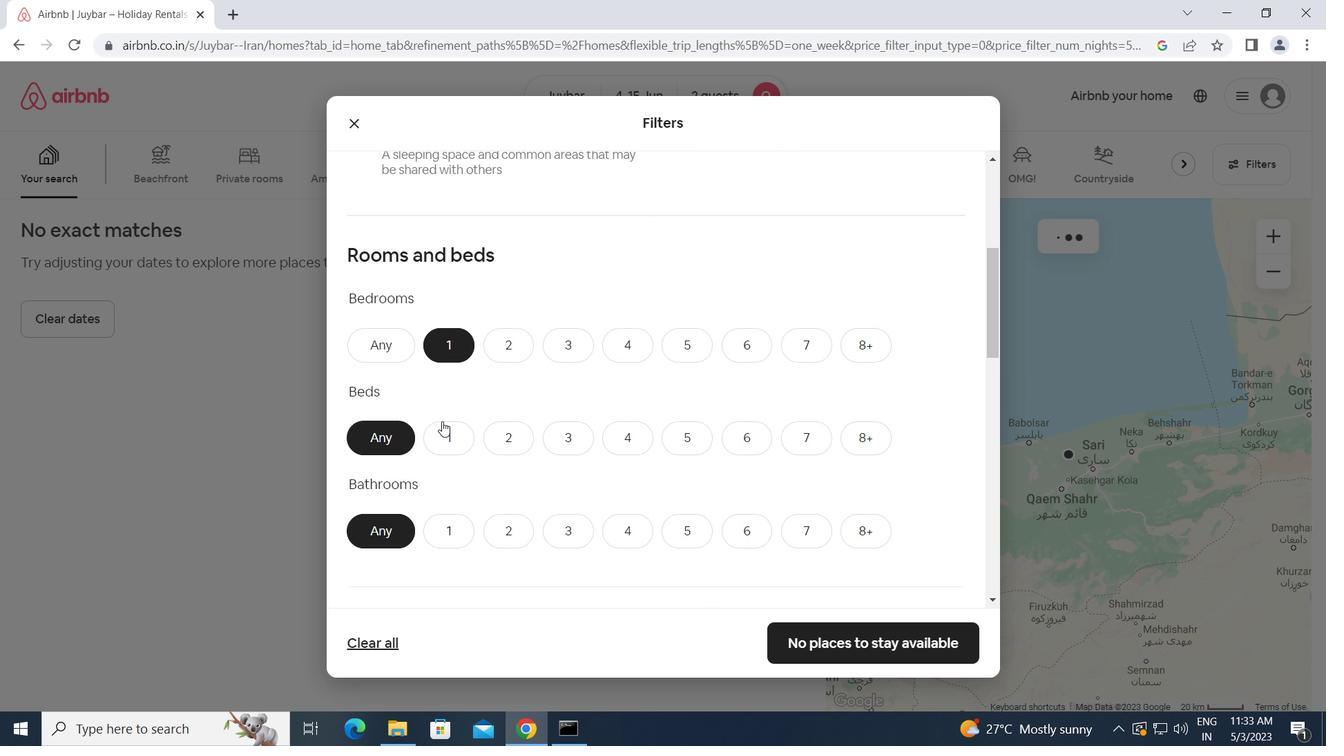 
Action: Mouse pressed left at (443, 425)
Screenshot: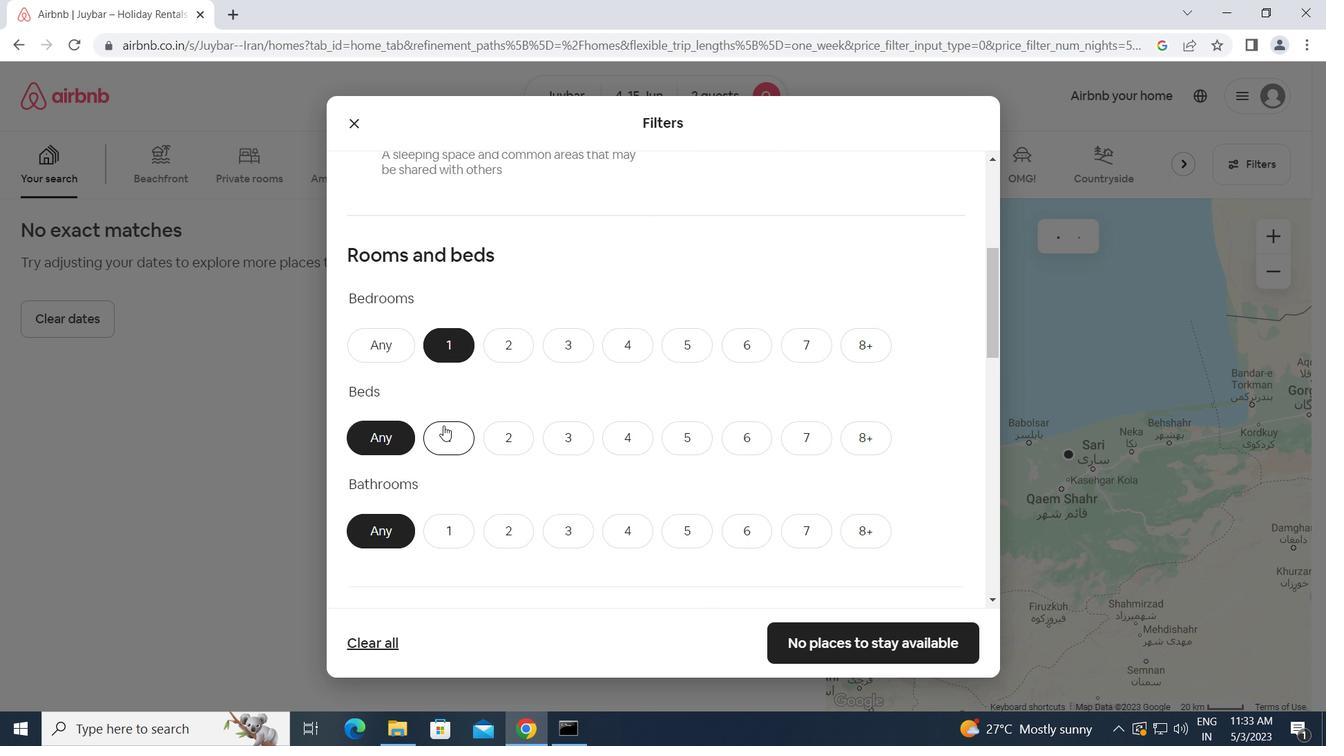 
Action: Mouse moved to (451, 524)
Screenshot: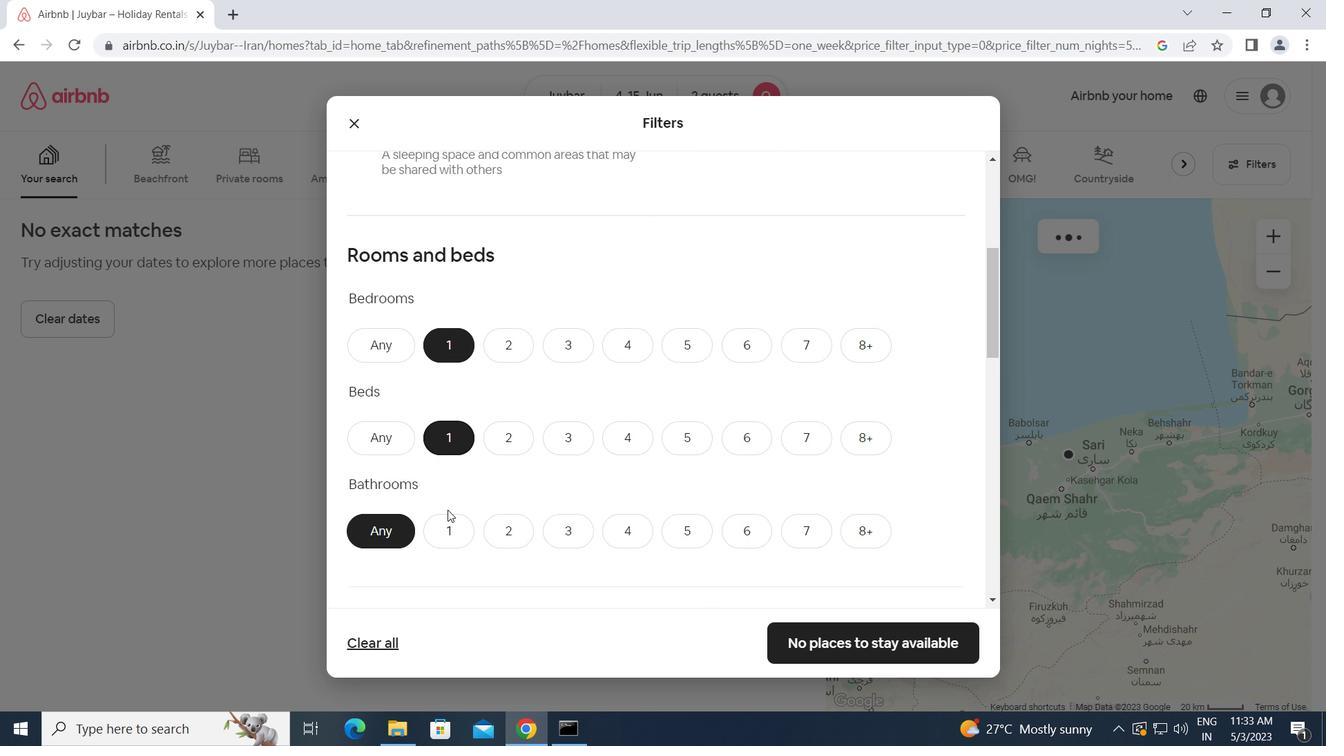
Action: Mouse pressed left at (451, 524)
Screenshot: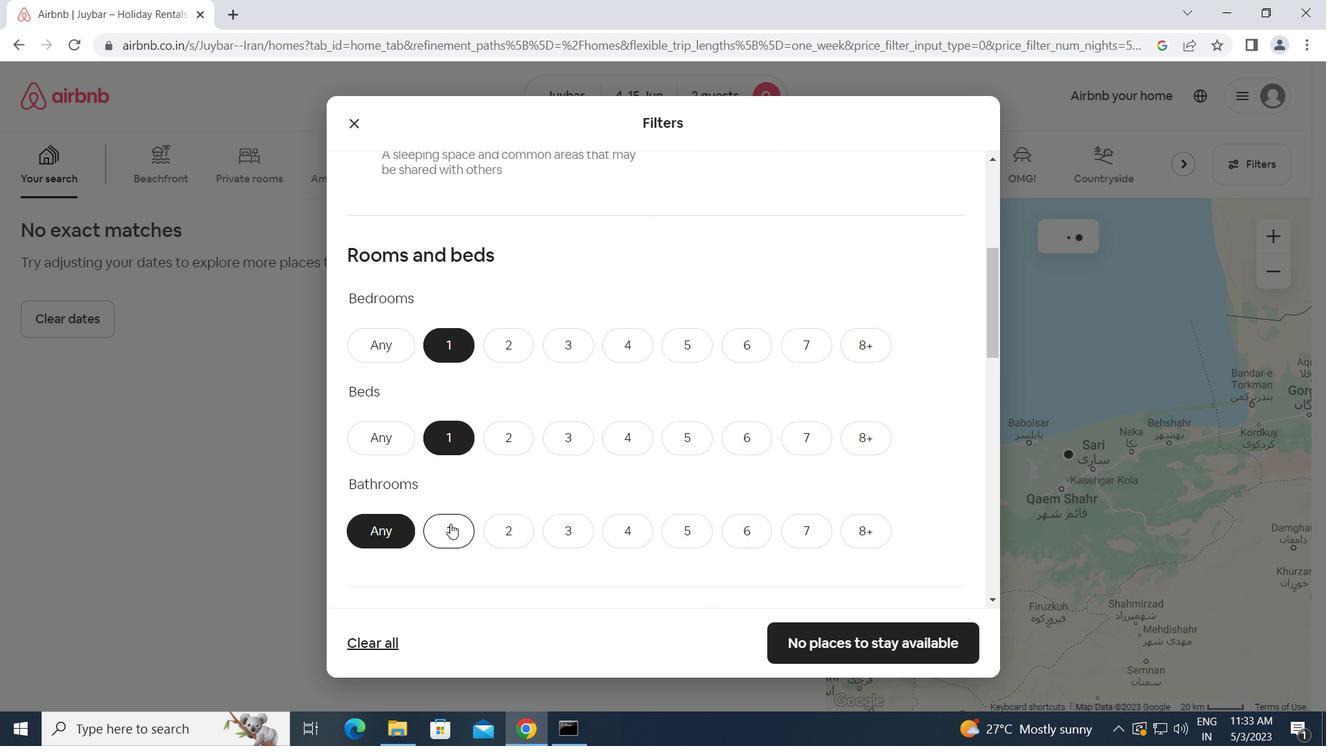 
Action: Mouse moved to (553, 515)
Screenshot: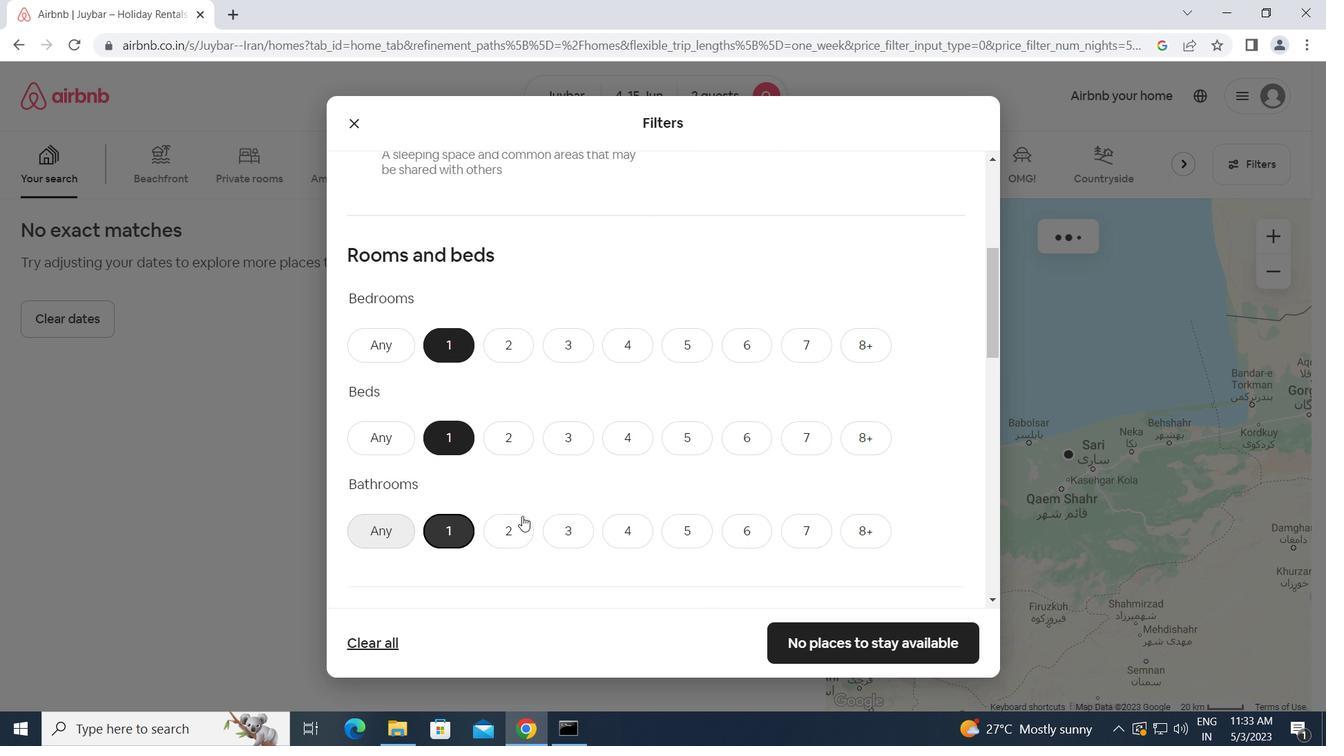 
Action: Mouse scrolled (553, 514) with delta (0, 0)
Screenshot: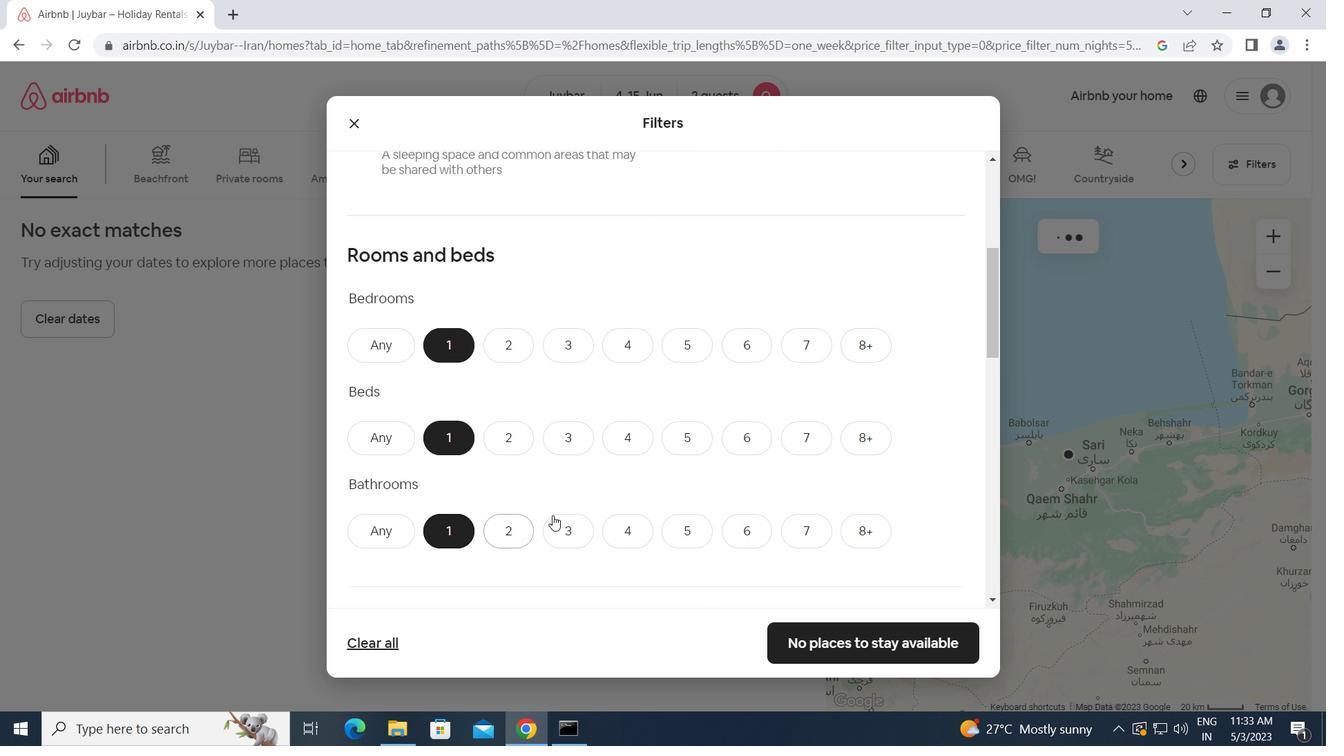 
Action: Mouse scrolled (553, 514) with delta (0, 0)
Screenshot: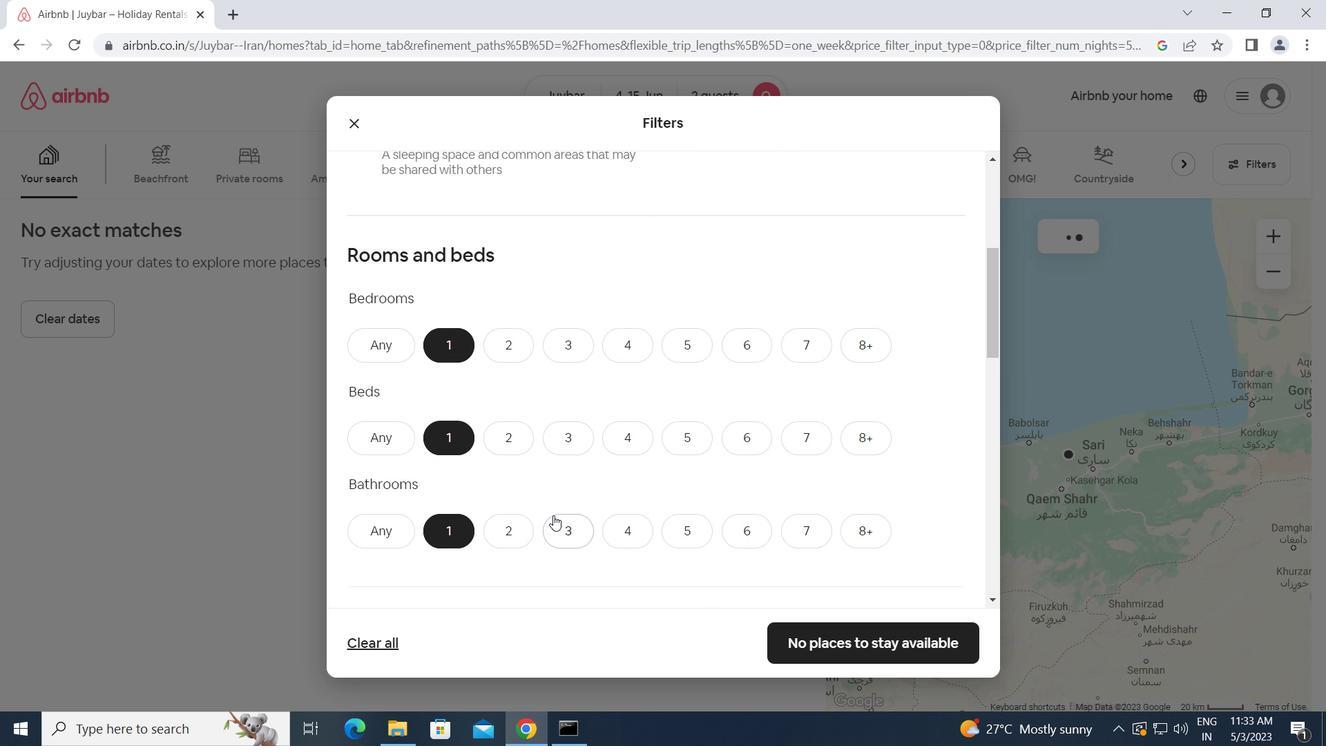 
Action: Mouse scrolled (553, 514) with delta (0, 0)
Screenshot: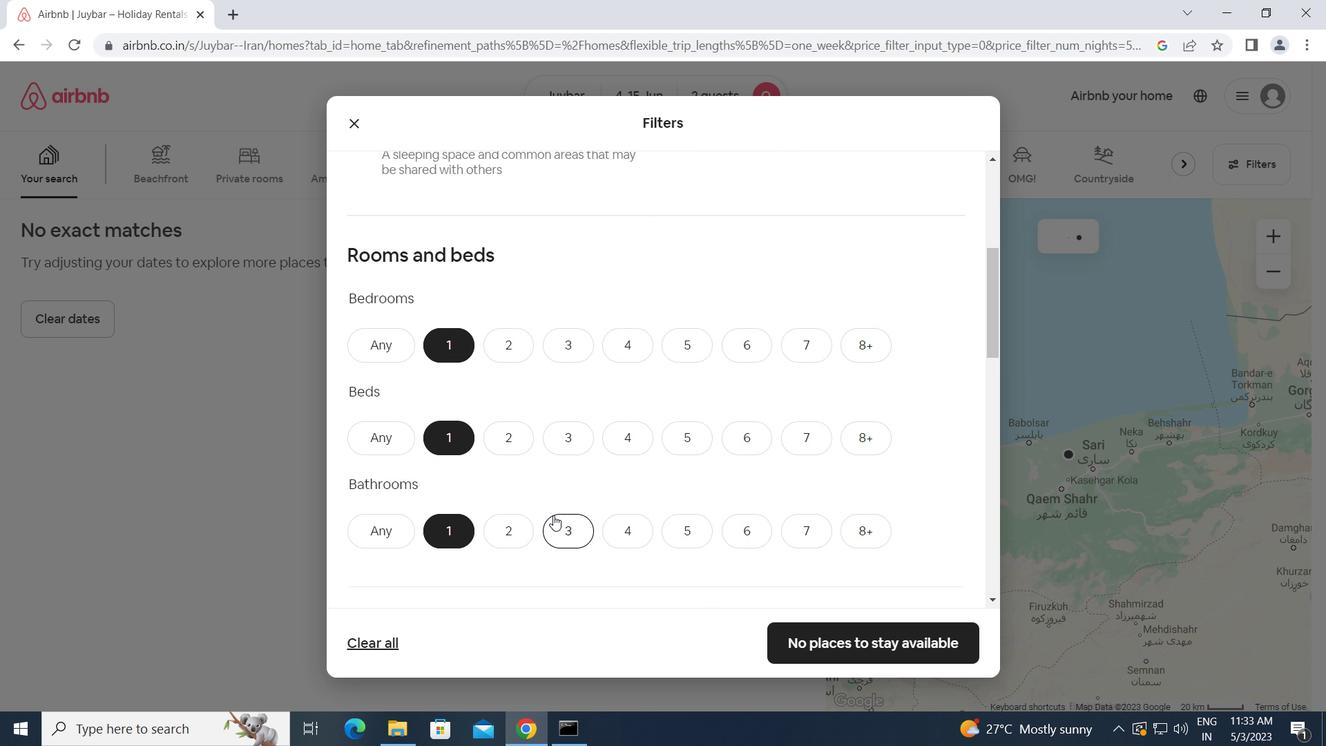 
Action: Mouse moved to (554, 513)
Screenshot: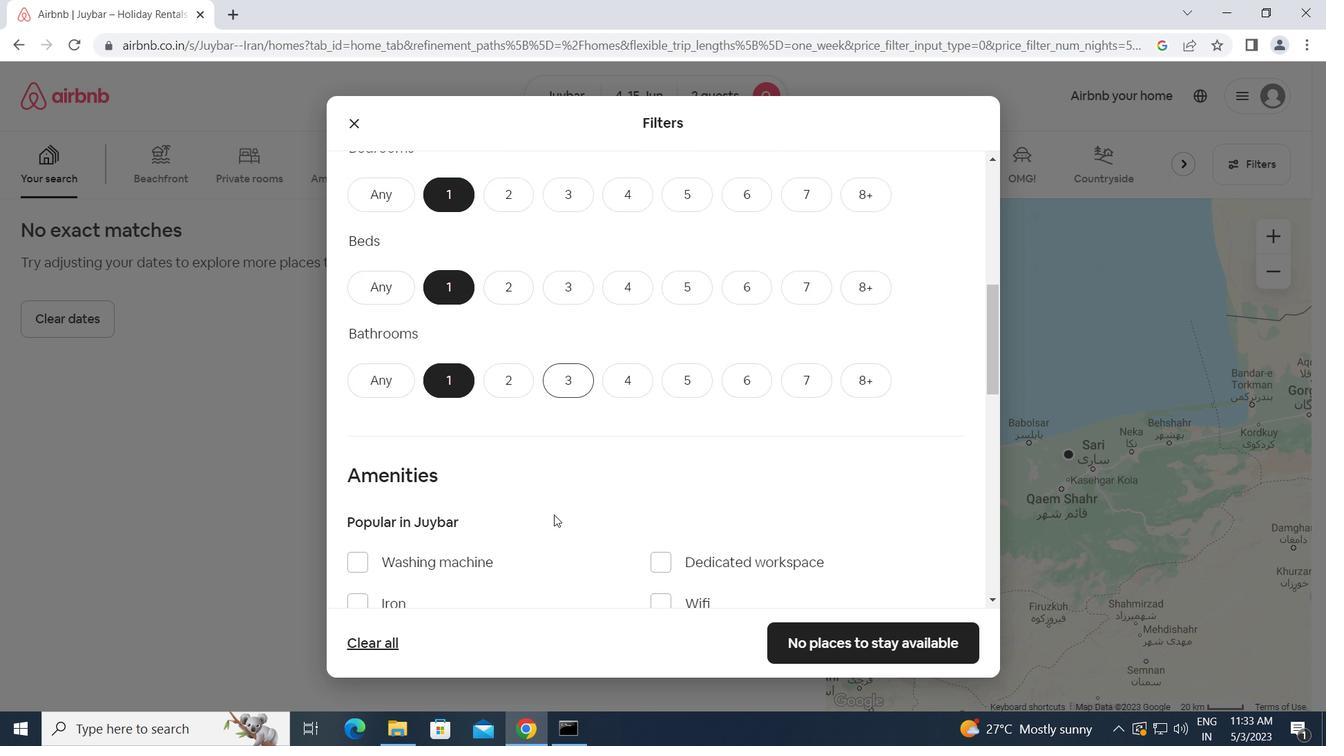 
Action: Mouse scrolled (554, 512) with delta (0, 0)
Screenshot: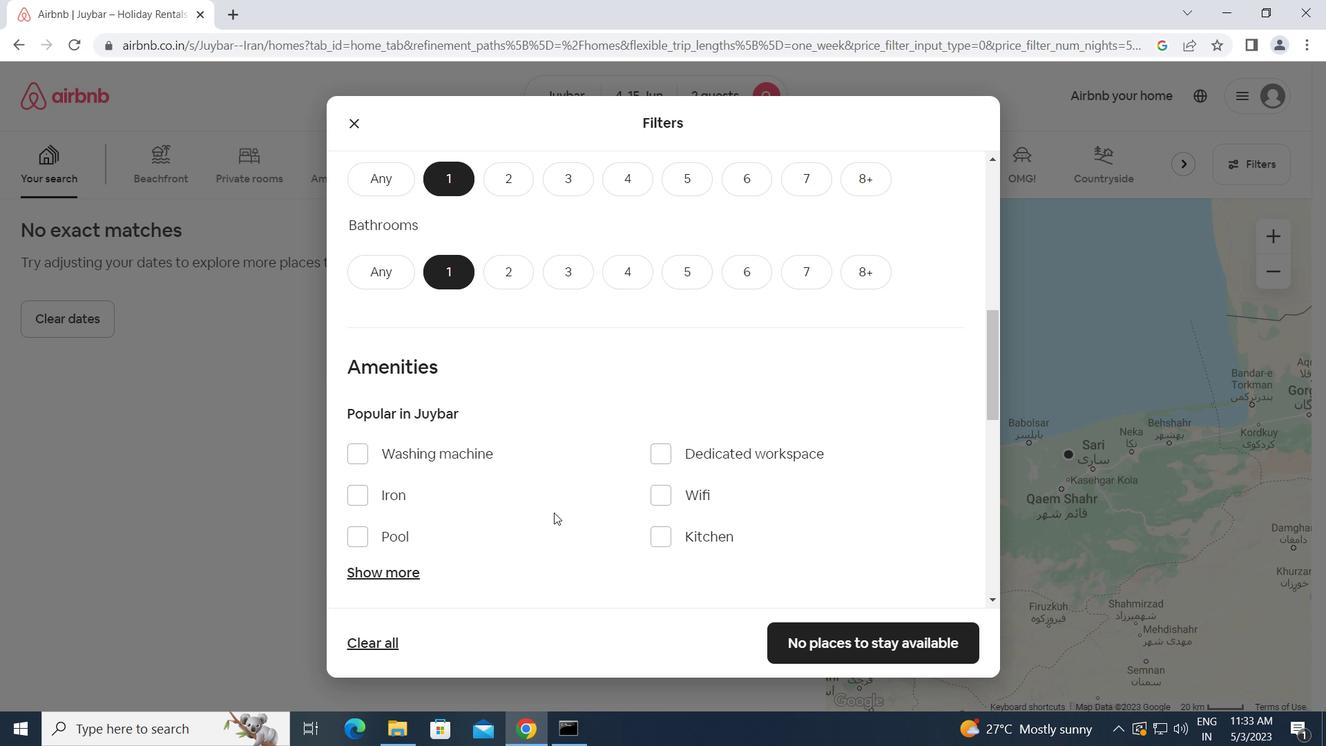 
Action: Mouse scrolled (554, 512) with delta (0, 0)
Screenshot: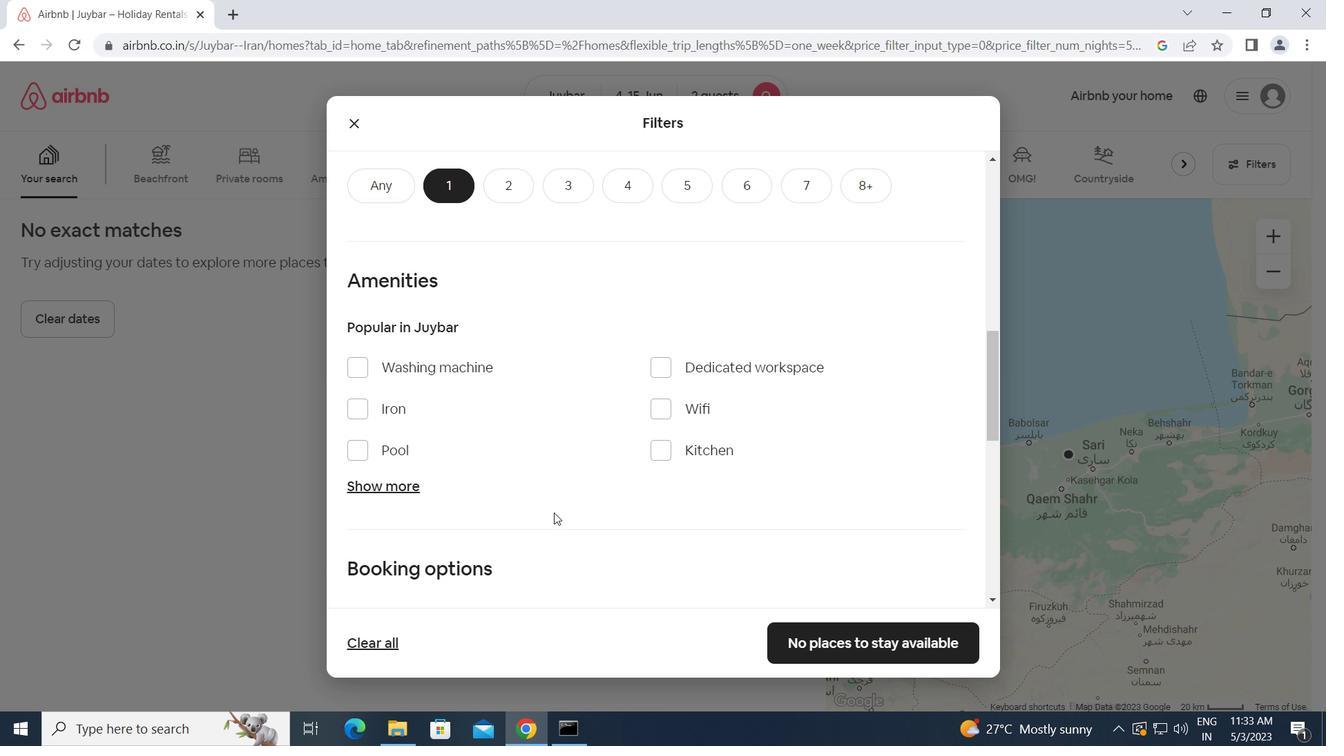 
Action: Mouse scrolled (554, 512) with delta (0, 0)
Screenshot: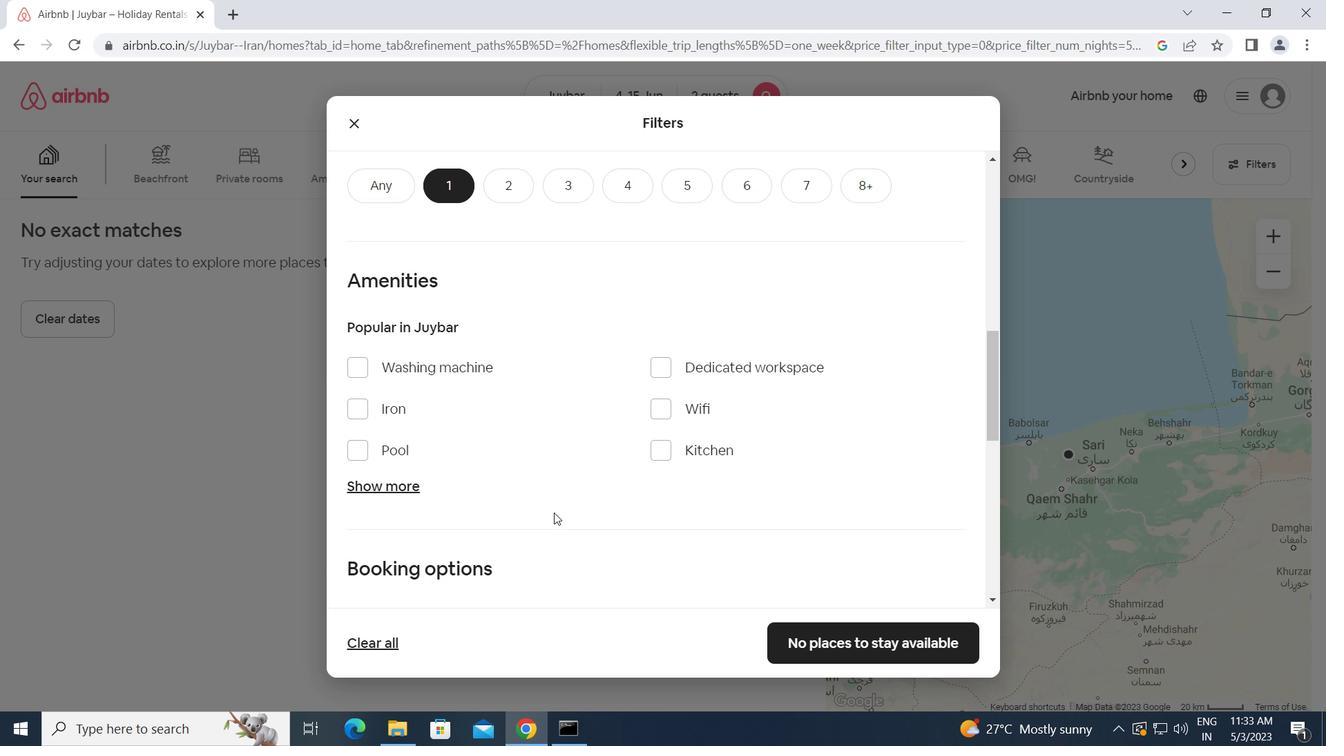 
Action: Mouse scrolled (554, 512) with delta (0, 0)
Screenshot: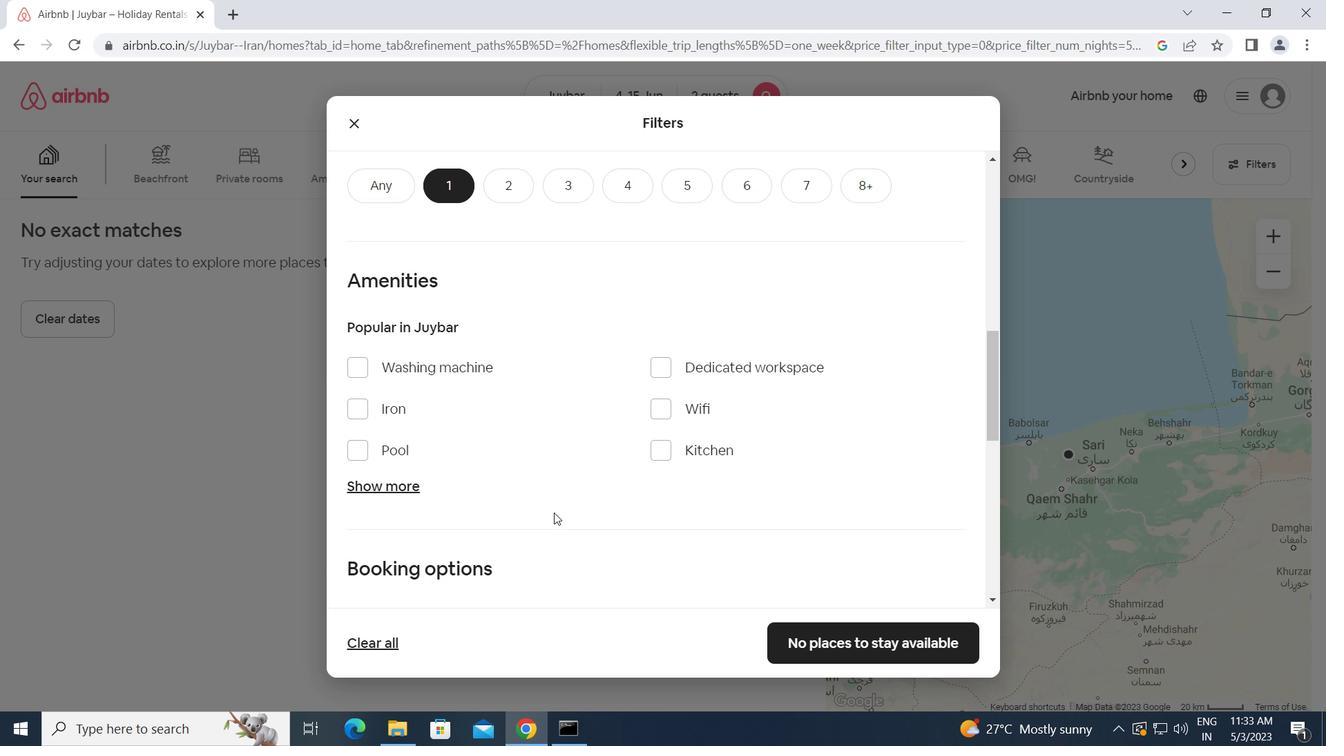 
Action: Mouse moved to (909, 421)
Screenshot: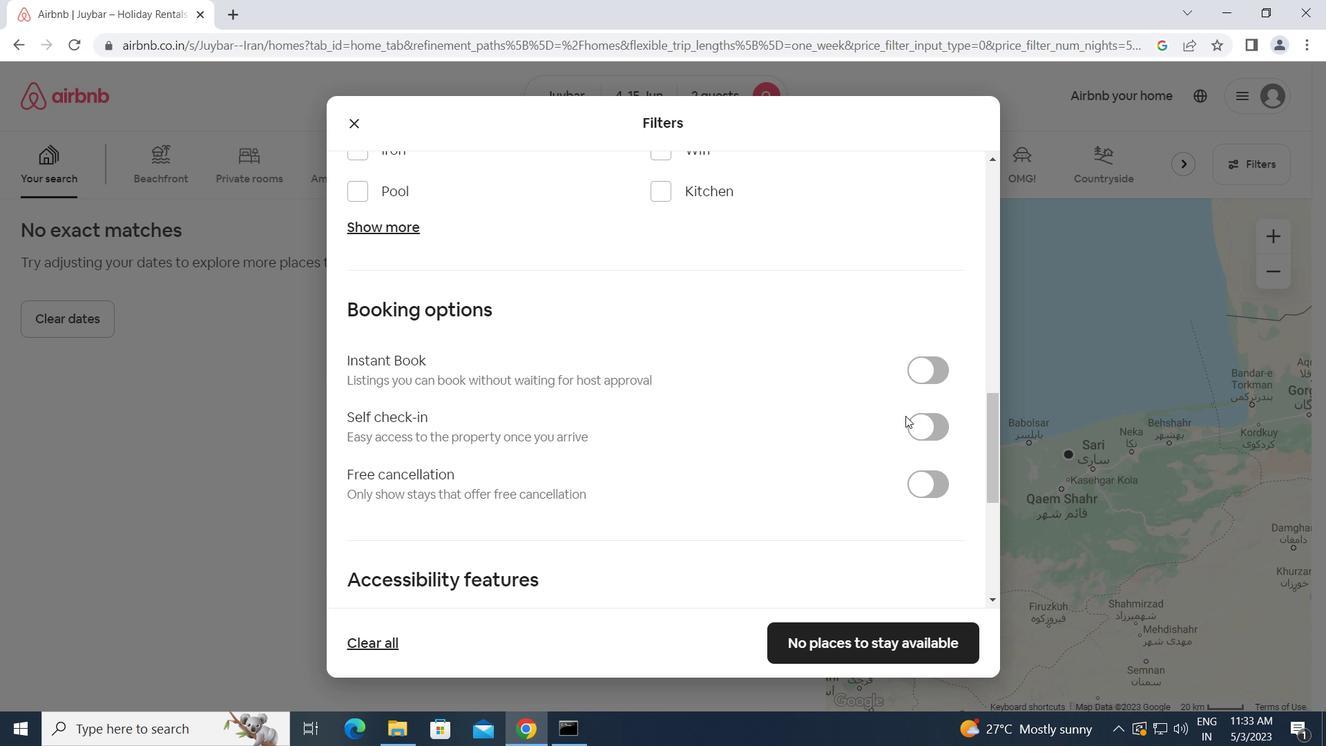 
Action: Mouse pressed left at (909, 421)
Screenshot: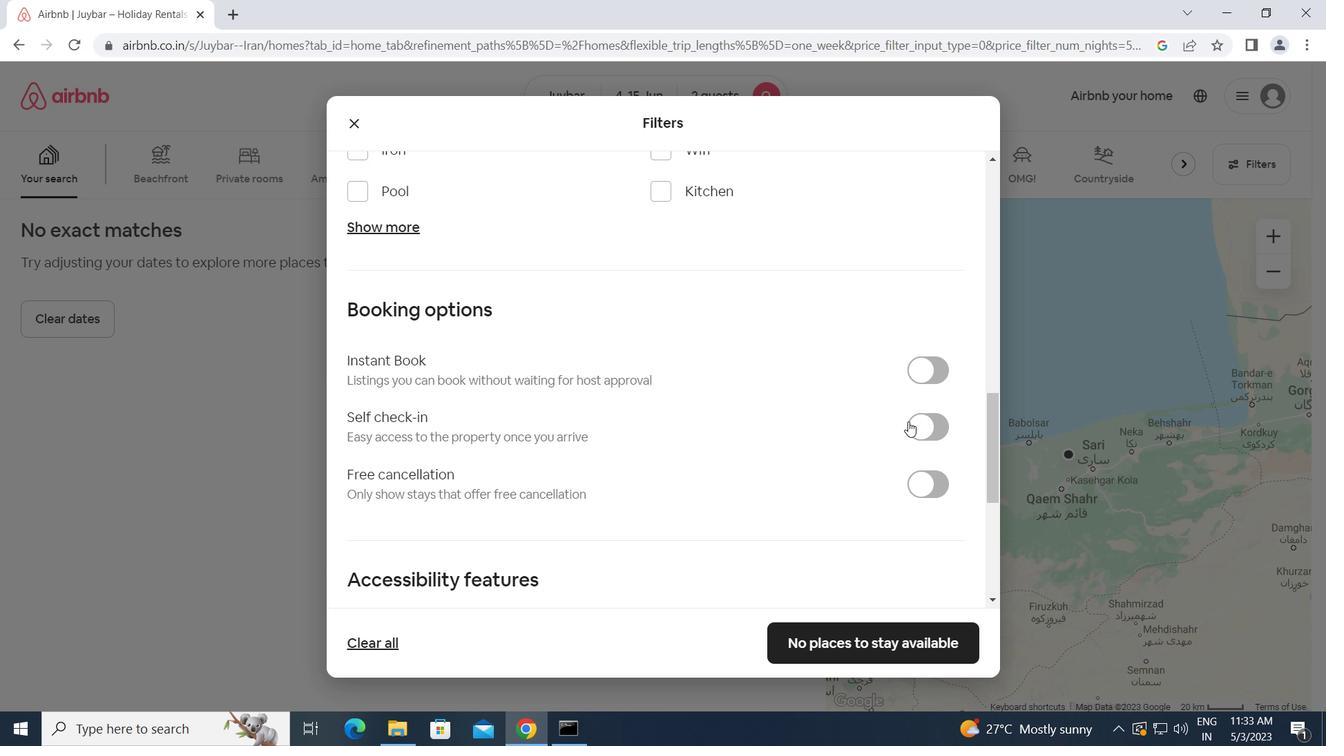
Action: Mouse moved to (656, 478)
Screenshot: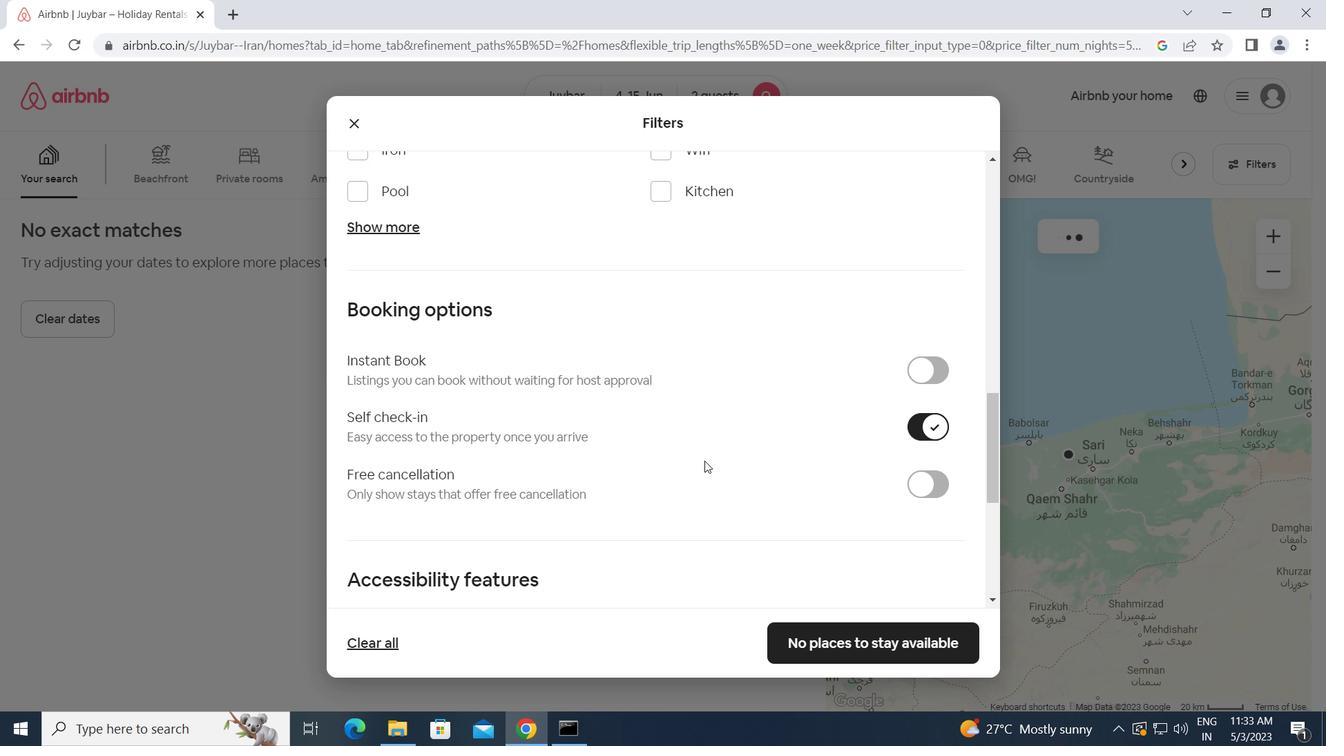 
Action: Mouse scrolled (656, 477) with delta (0, 0)
Screenshot: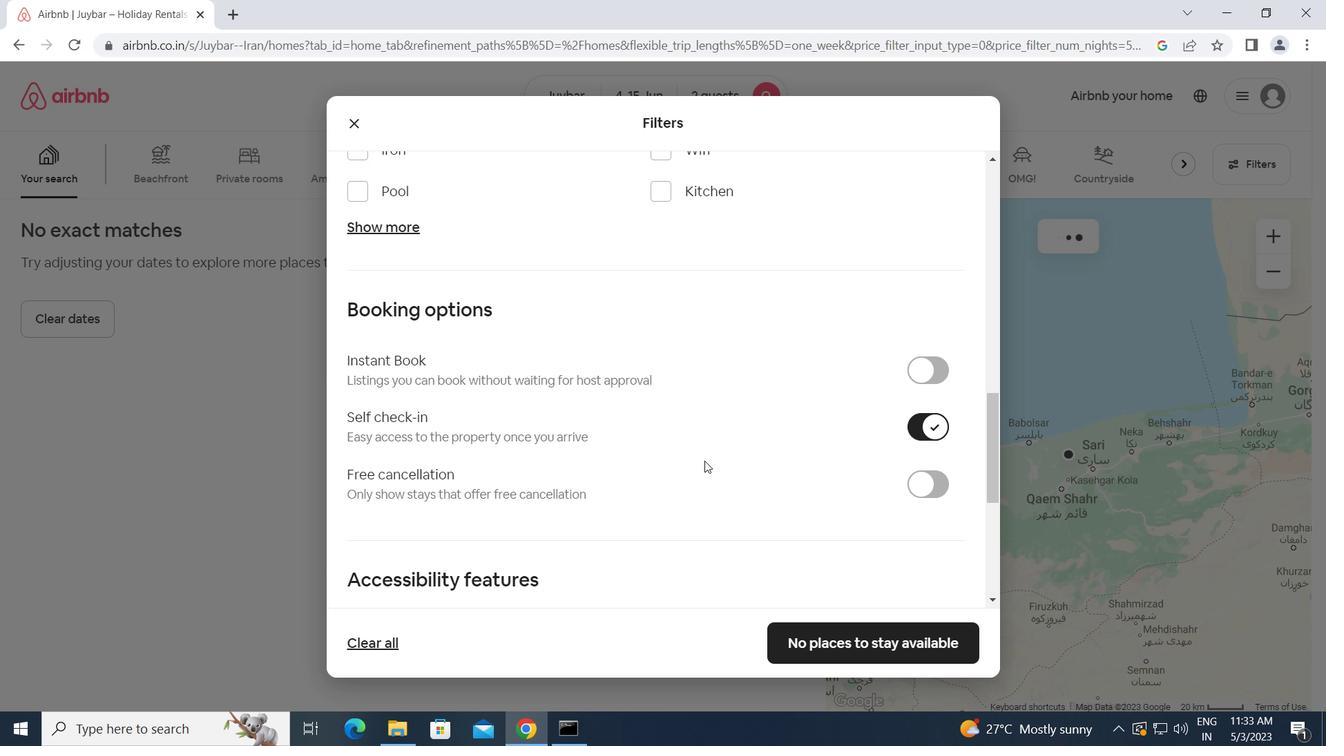 
Action: Mouse moved to (655, 478)
Screenshot: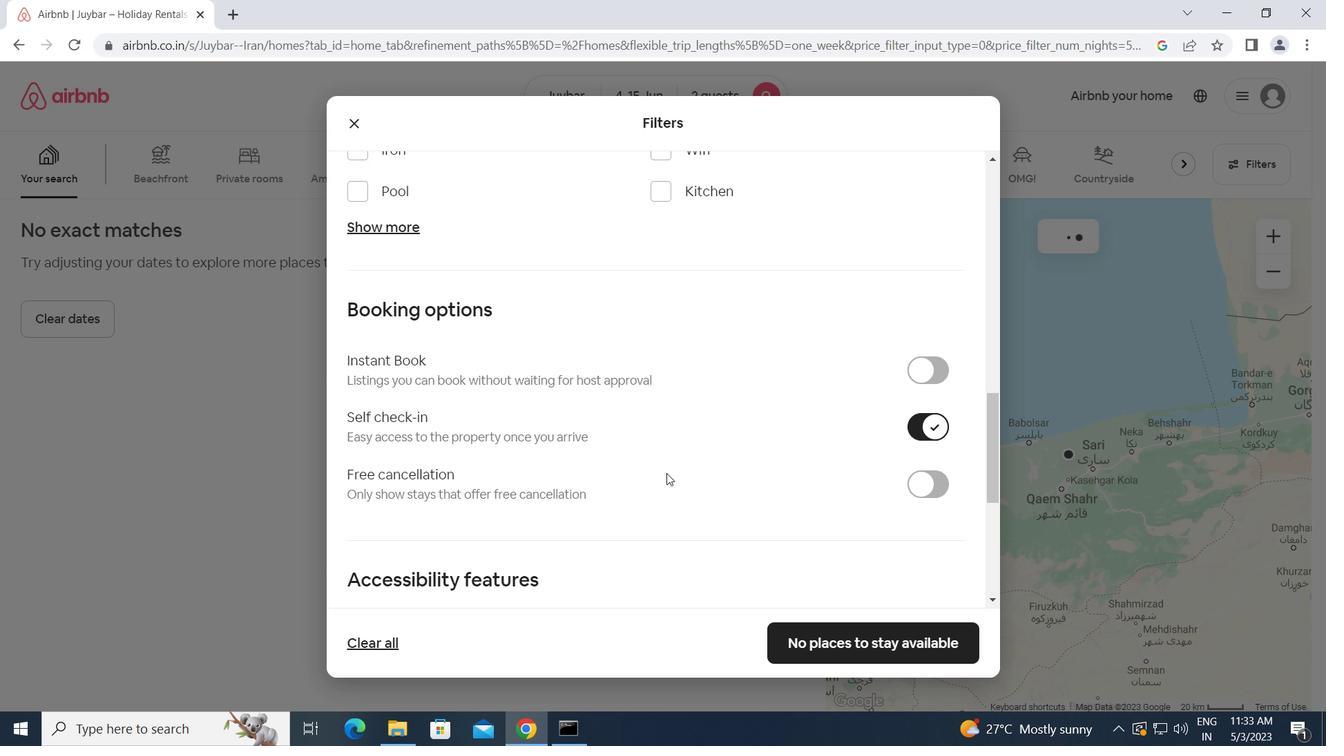 
Action: Mouse scrolled (655, 478) with delta (0, 0)
Screenshot: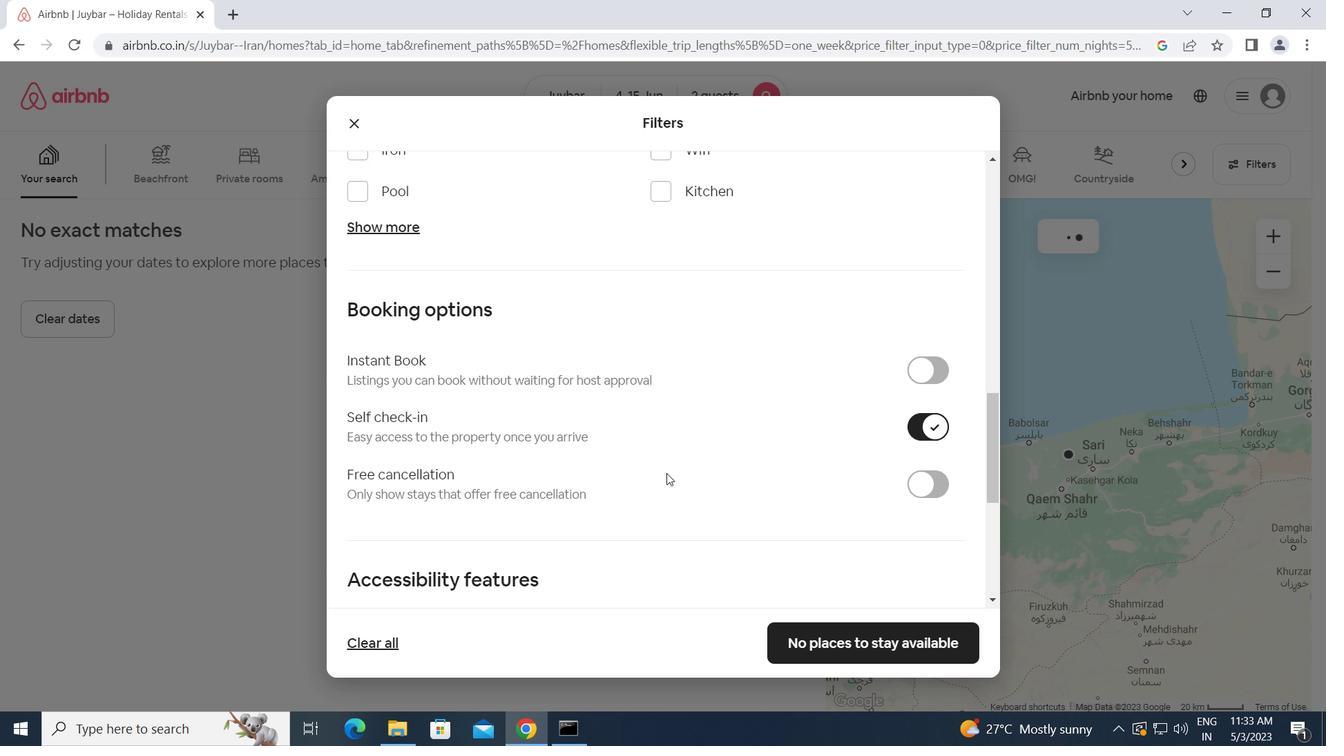 
Action: Mouse moved to (654, 479)
Screenshot: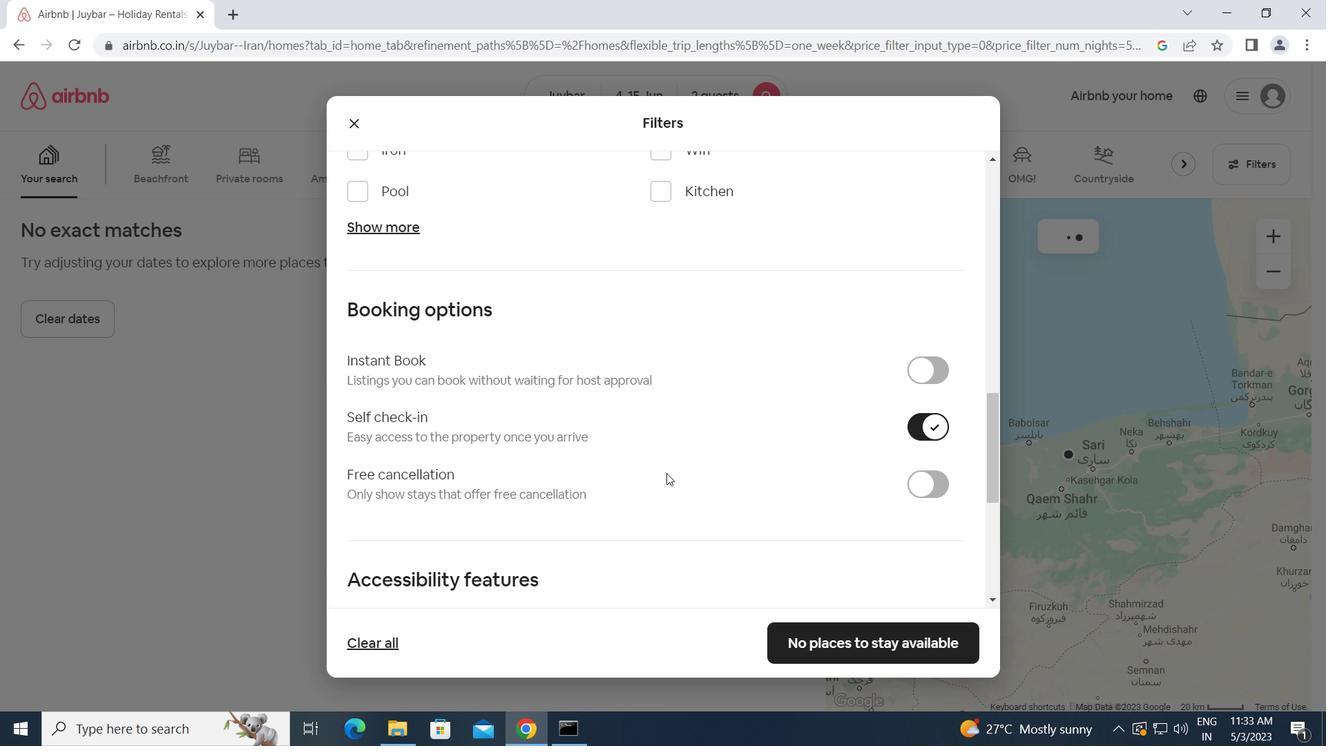 
Action: Mouse scrolled (654, 478) with delta (0, 0)
Screenshot: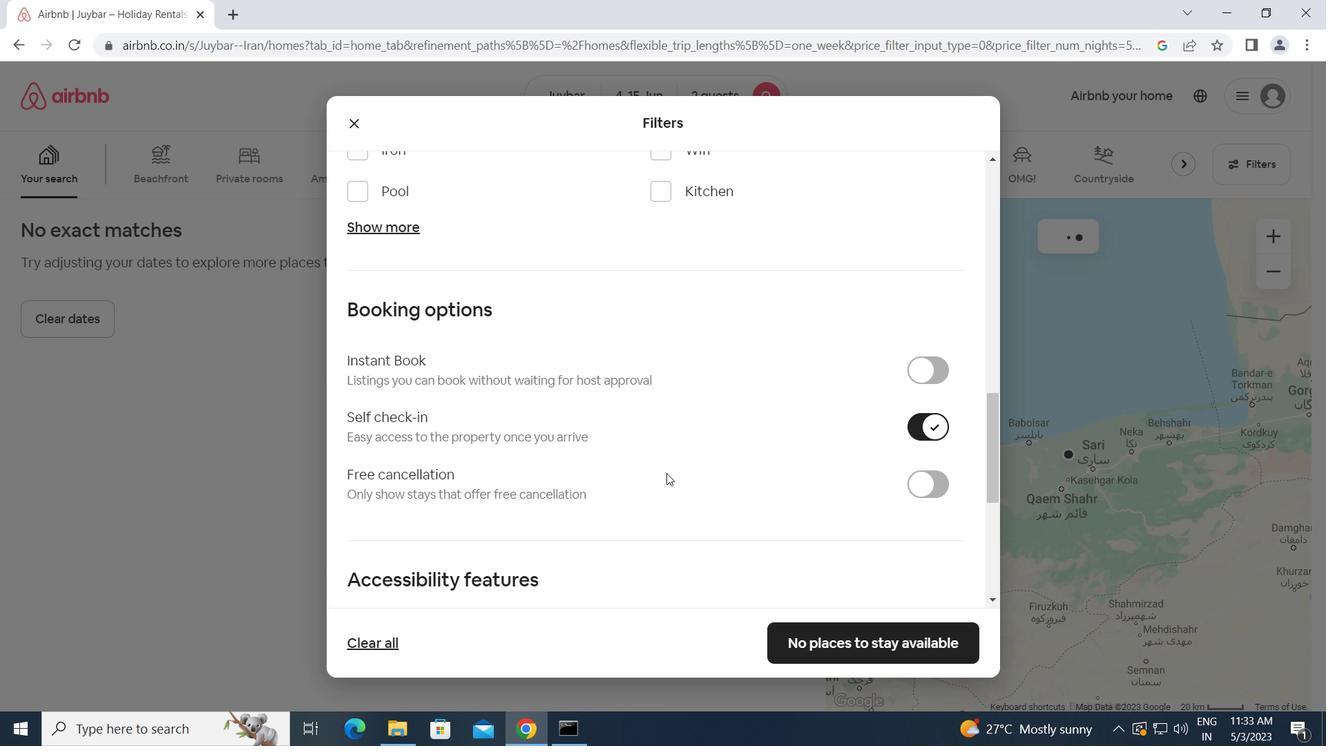 
Action: Mouse scrolled (654, 478) with delta (0, 0)
Screenshot: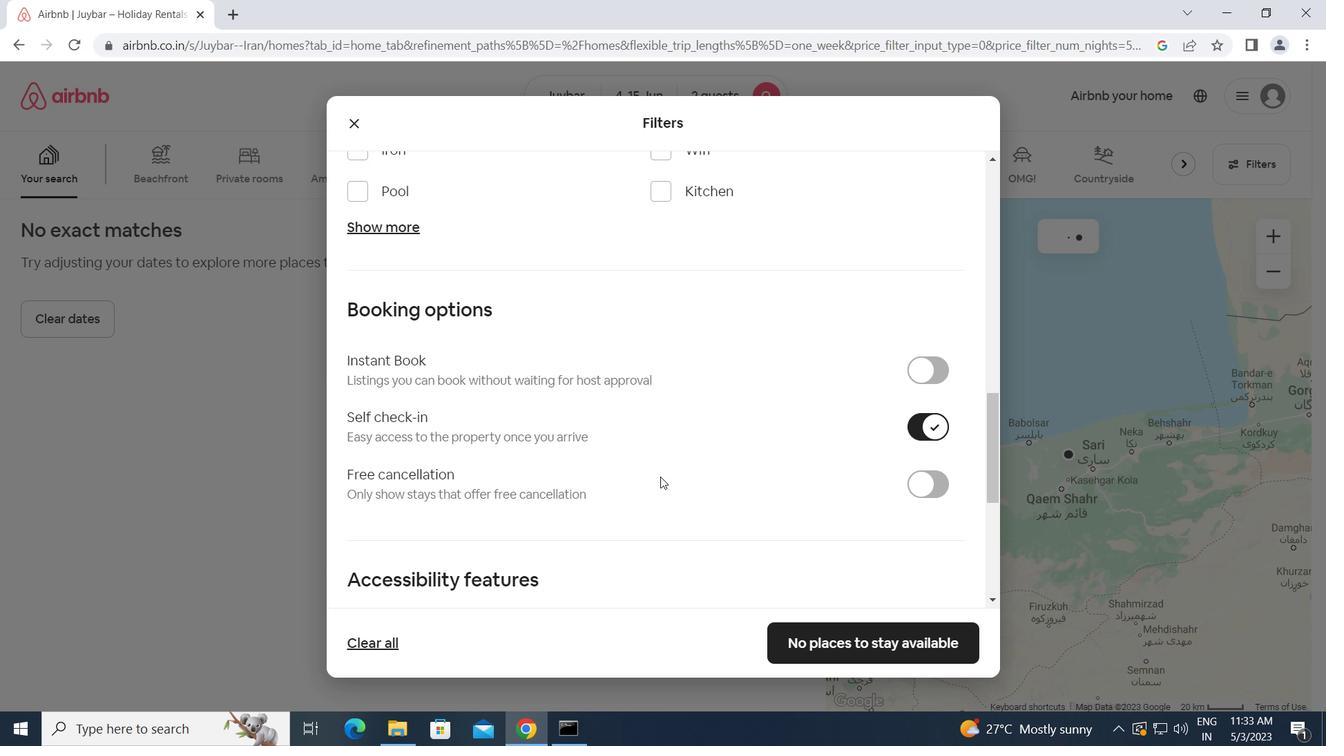 
Action: Mouse scrolled (654, 478) with delta (0, 0)
Screenshot: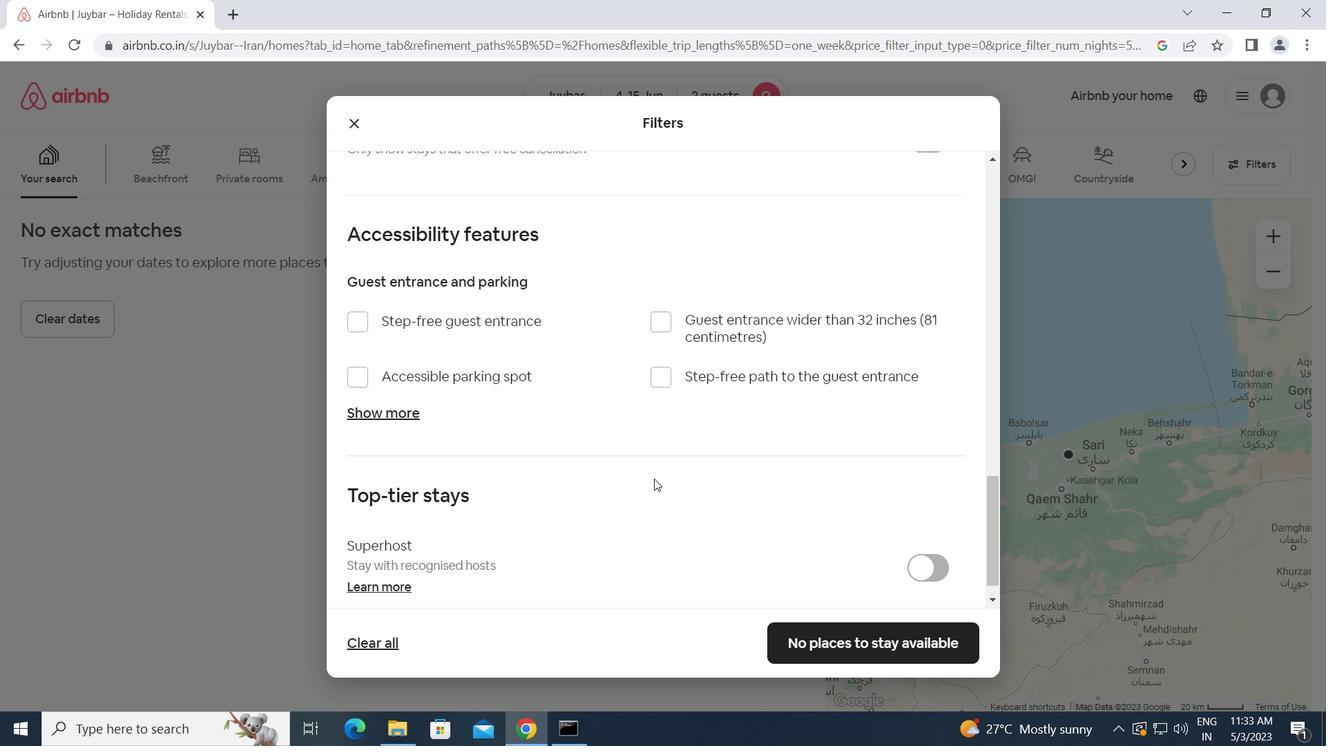 
Action: Mouse scrolled (654, 478) with delta (0, 0)
Screenshot: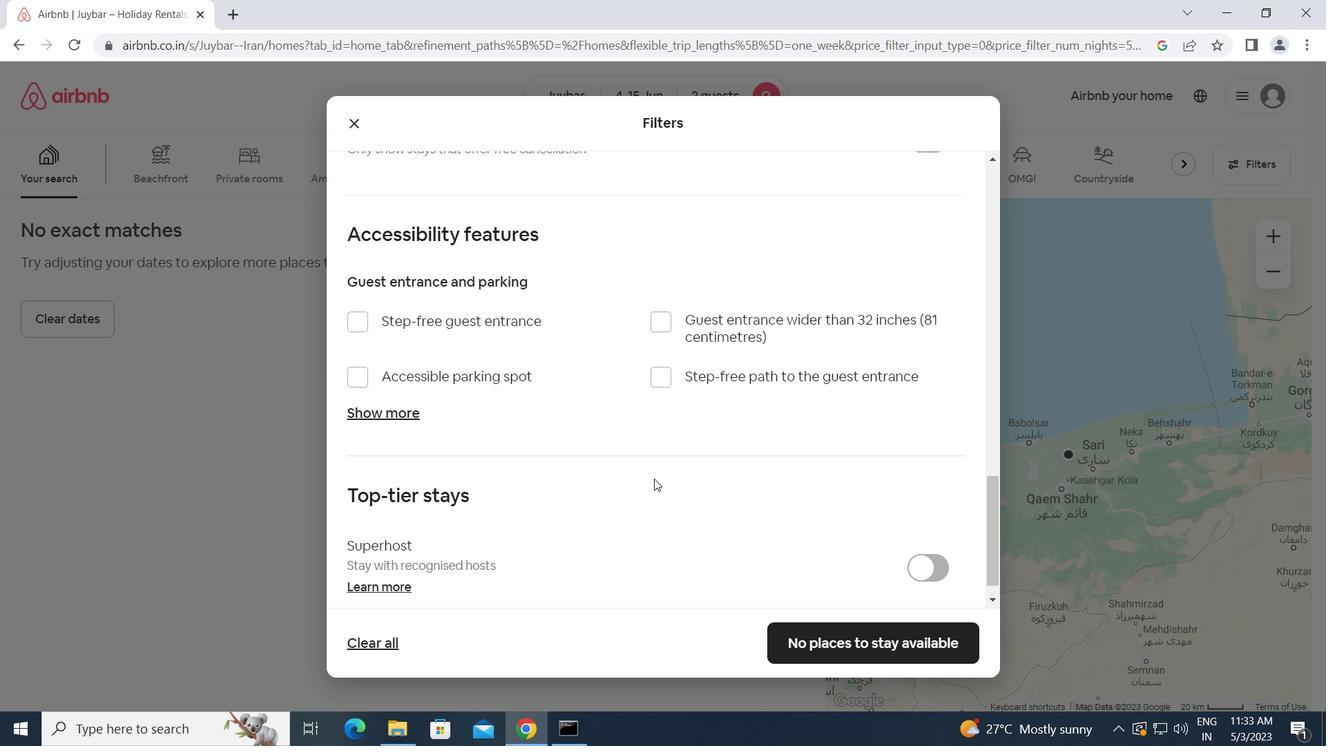 
Action: Mouse scrolled (654, 478) with delta (0, 0)
Screenshot: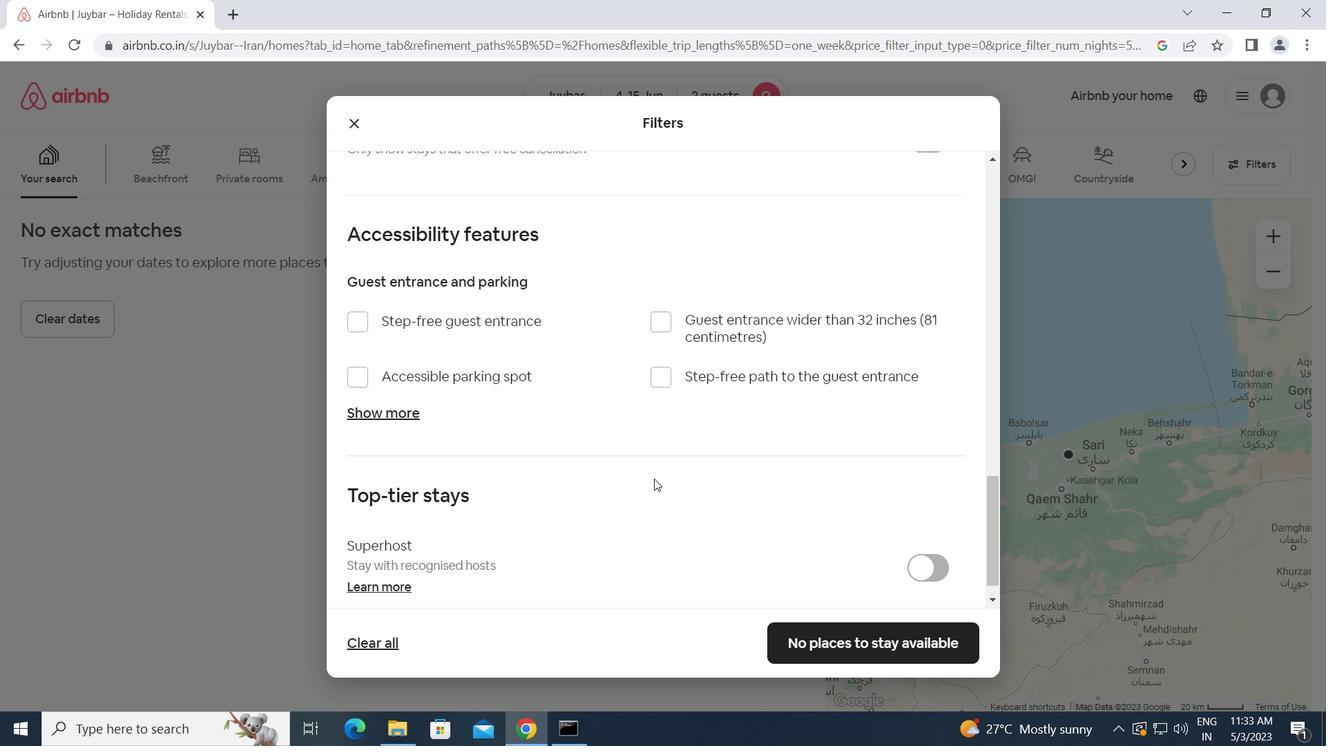 
Action: Mouse scrolled (654, 478) with delta (0, 0)
Screenshot: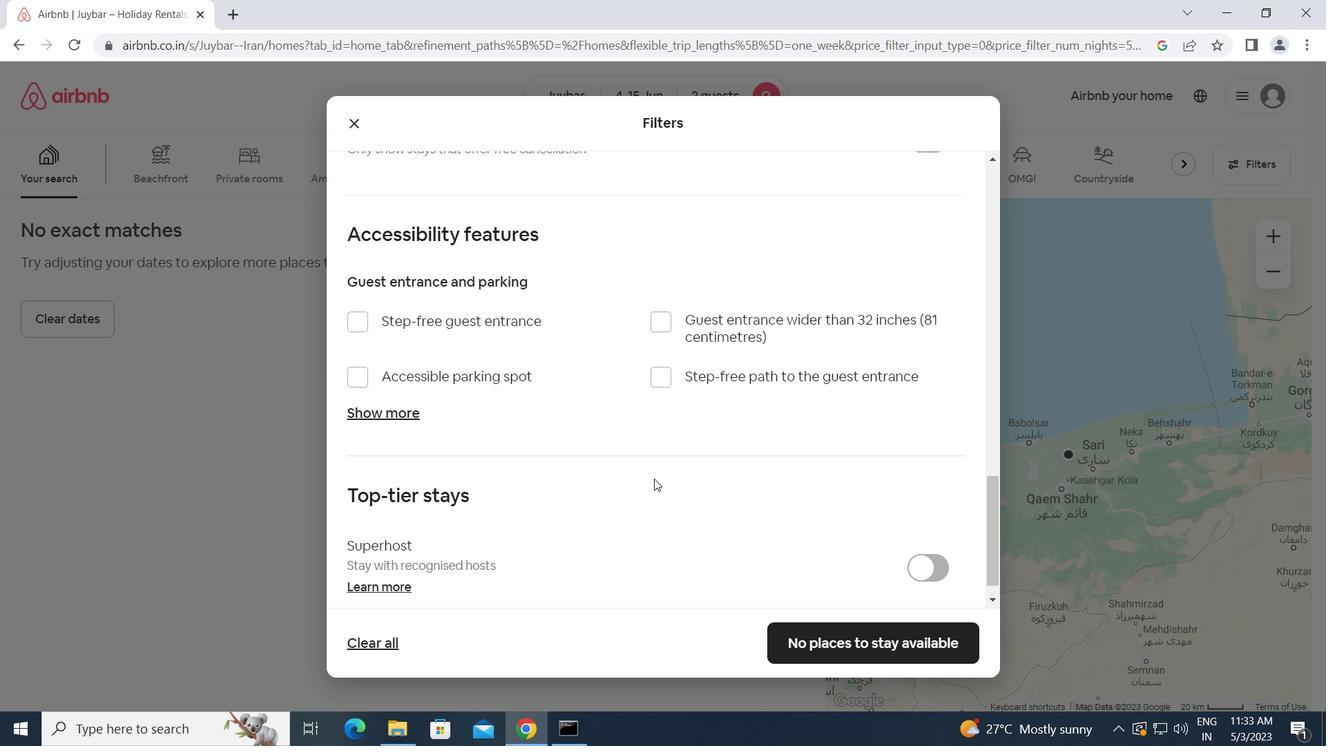 
Action: Mouse scrolled (654, 478) with delta (0, 0)
Screenshot: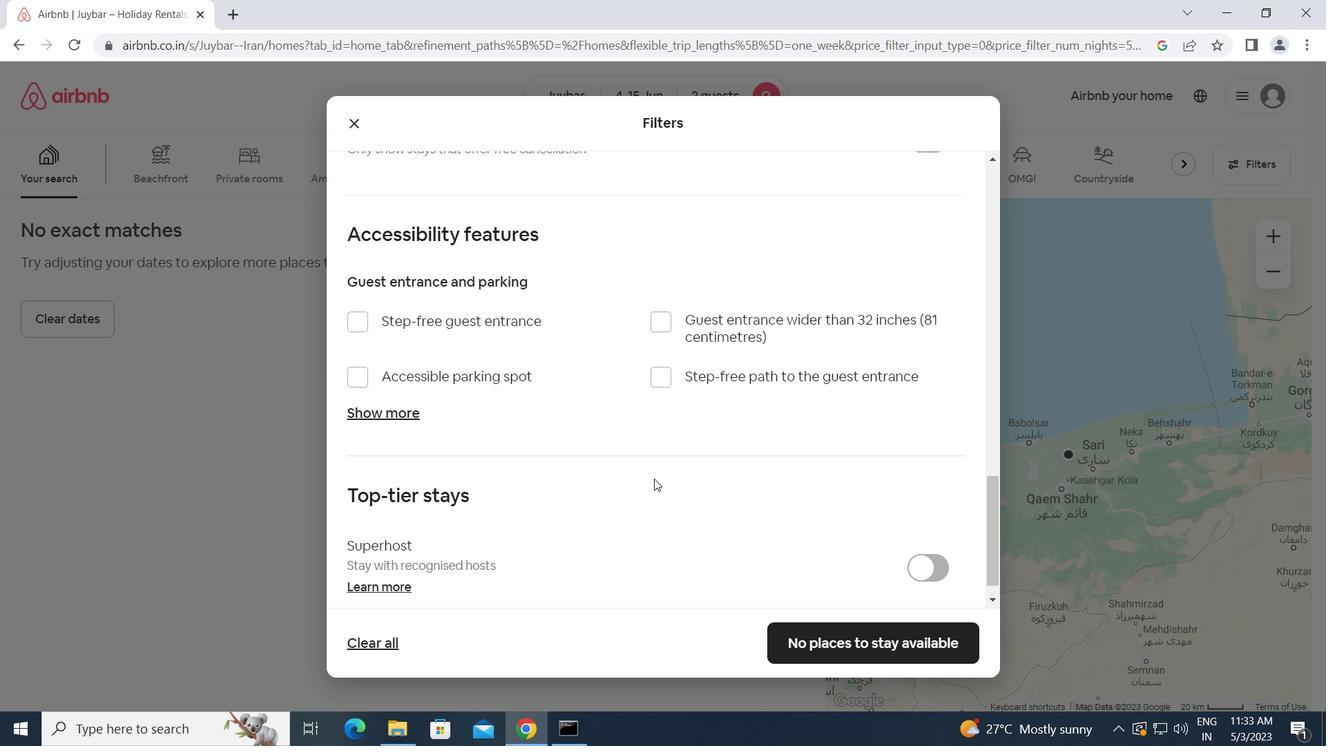 
Action: Mouse moved to (843, 636)
Screenshot: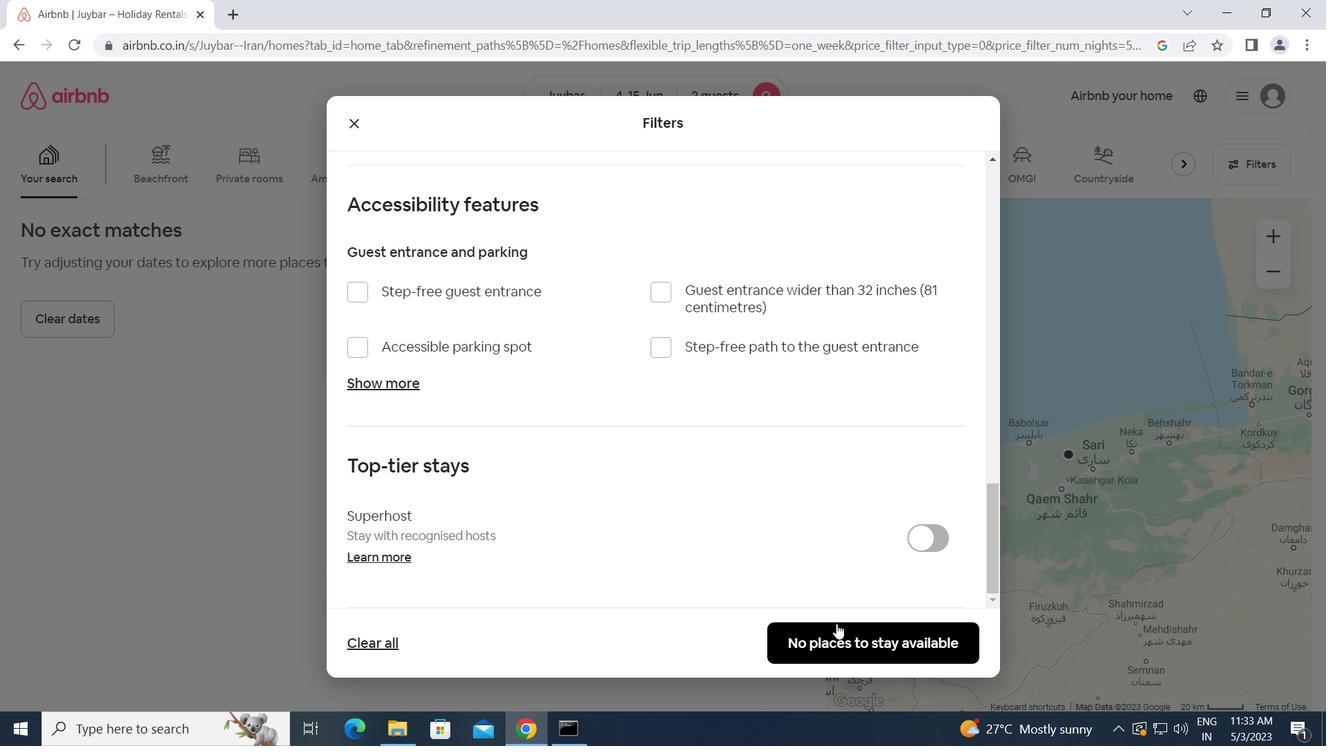 
Action: Mouse pressed left at (843, 636)
Screenshot: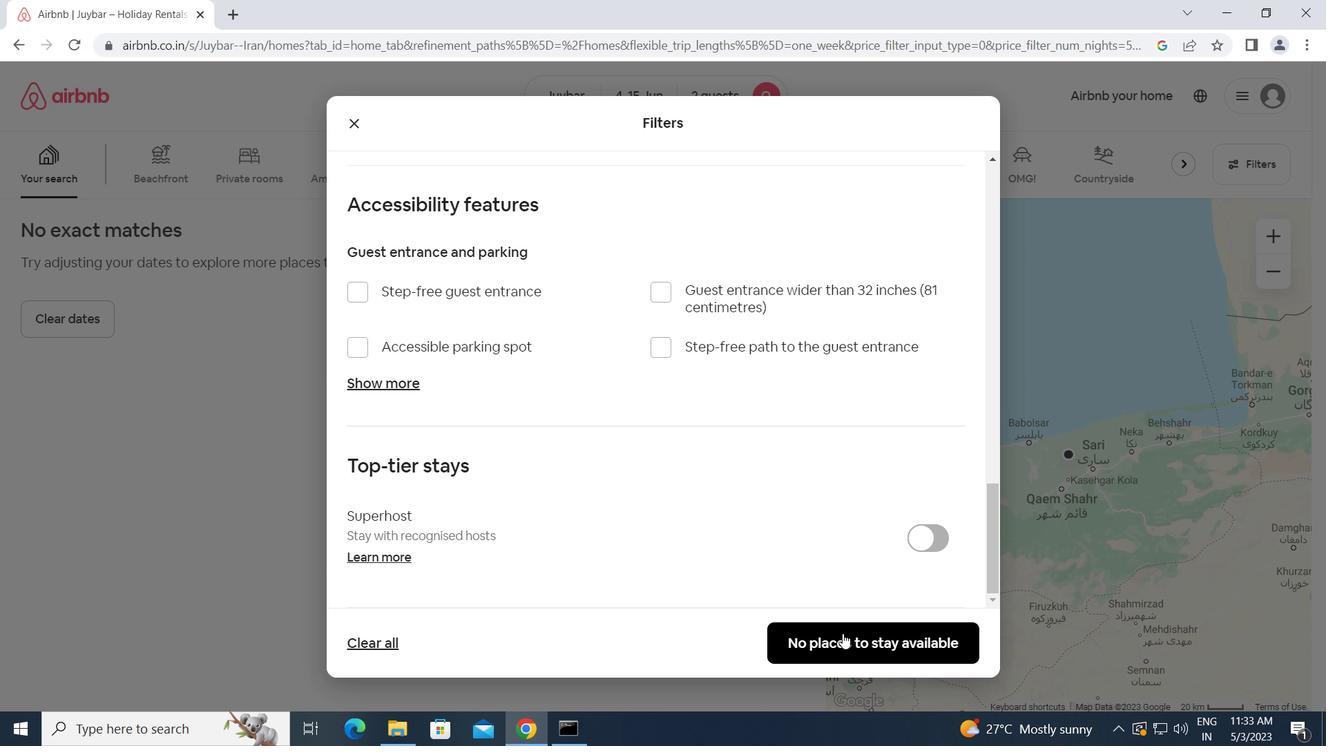 
Action: Mouse moved to (843, 636)
Screenshot: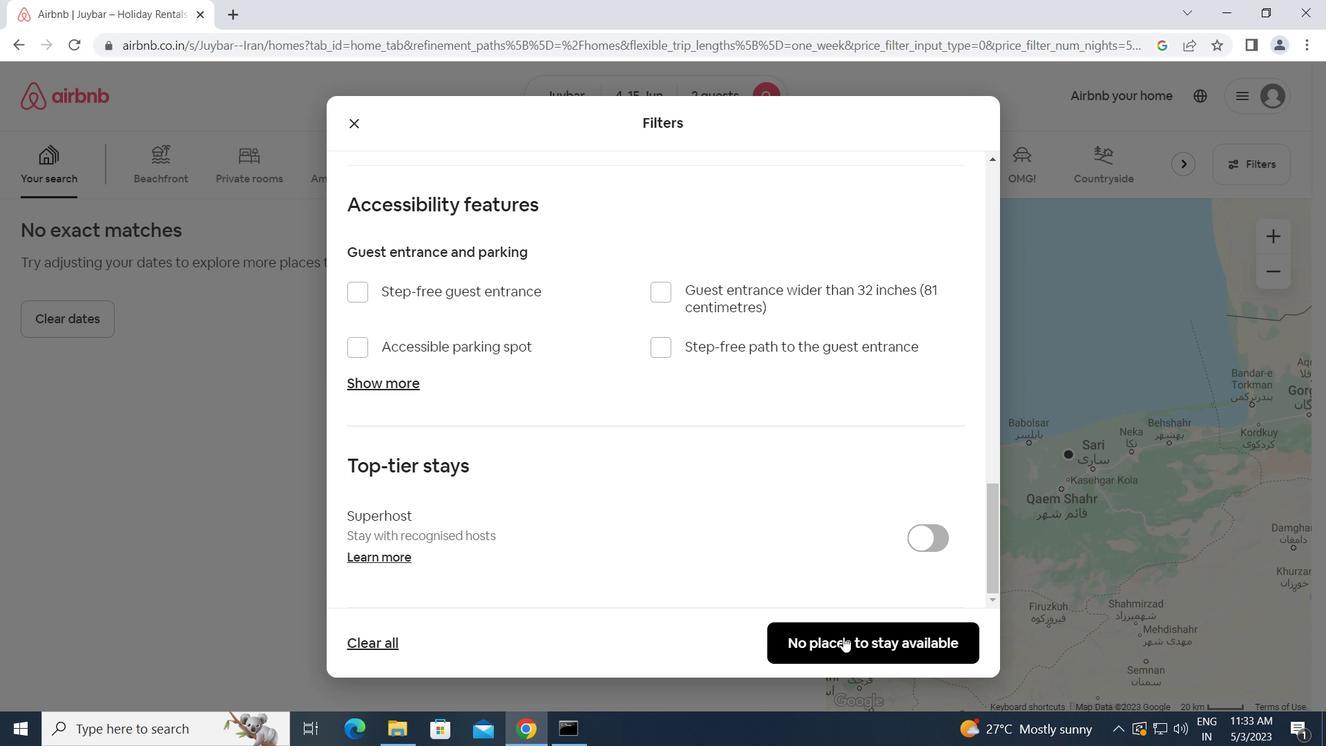 
